 Task: Find connections with filter location Mercedes with filter topic #careertips with filter profile language Spanish with filter current company Hero MotoCorp with filter school Gargi College with filter industry Mental Health Care with filter service category Date Entry with filter keywords title Operations Assistant
Action: Mouse moved to (488, 97)
Screenshot: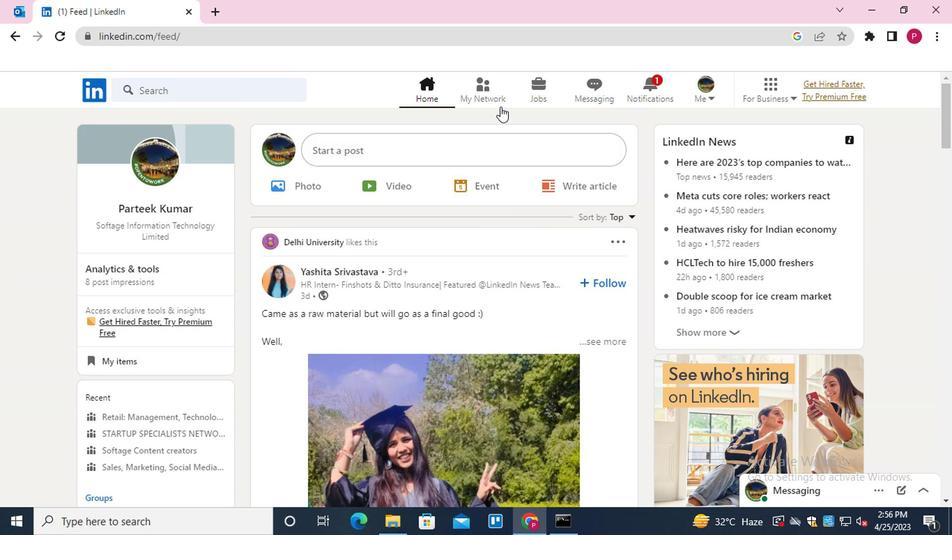 
Action: Mouse pressed left at (488, 97)
Screenshot: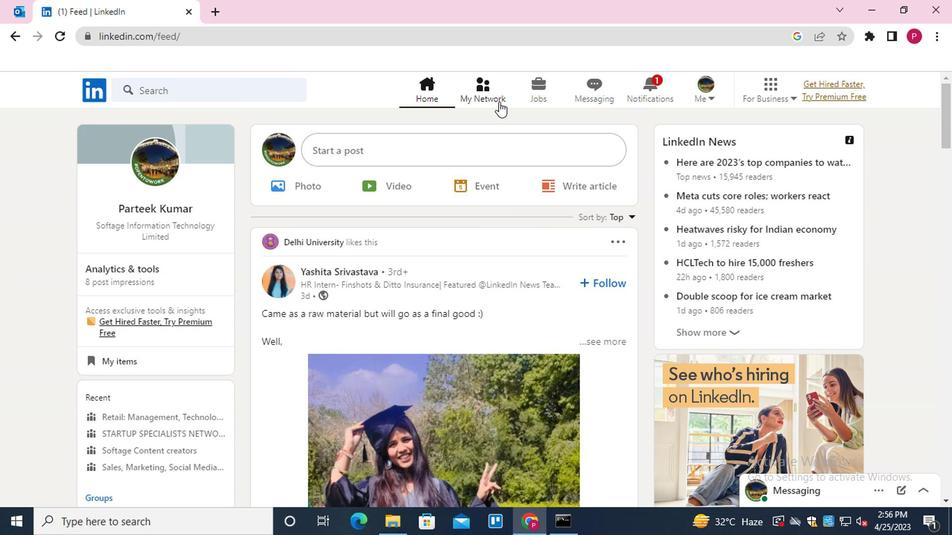 
Action: Mouse moved to (189, 167)
Screenshot: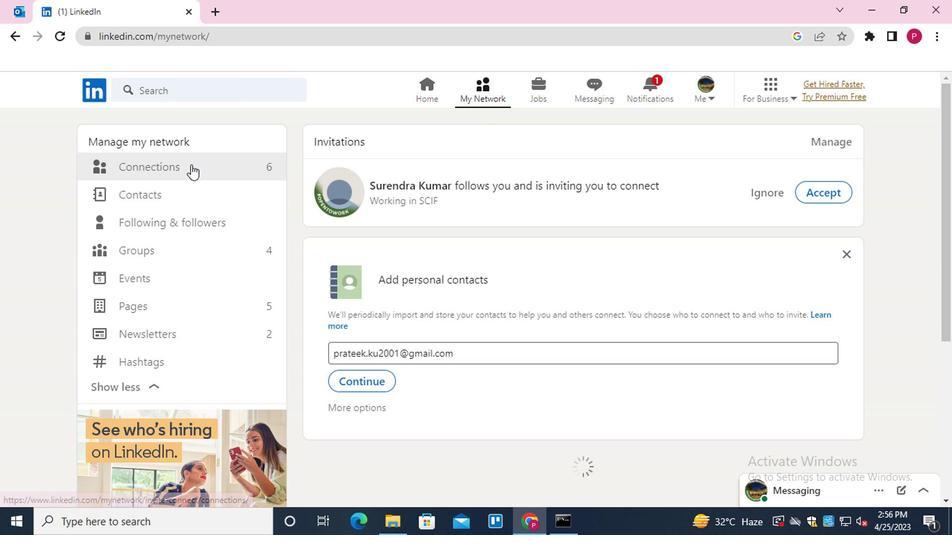 
Action: Mouse pressed left at (189, 167)
Screenshot: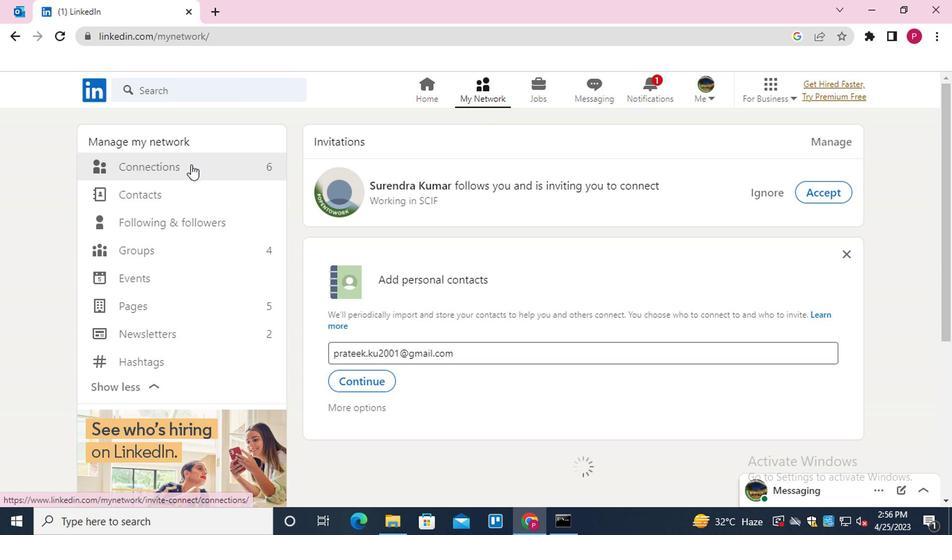 
Action: Mouse moved to (565, 171)
Screenshot: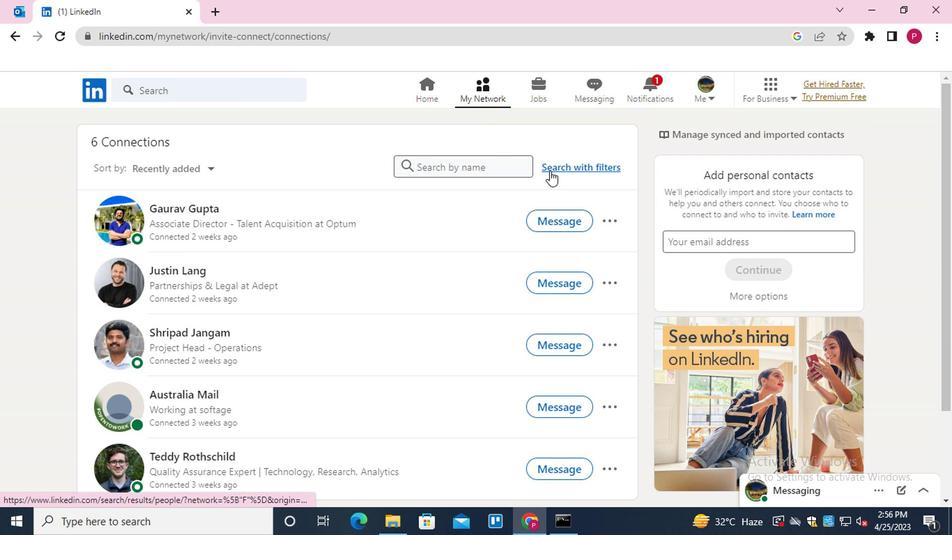 
Action: Mouse pressed left at (565, 171)
Screenshot: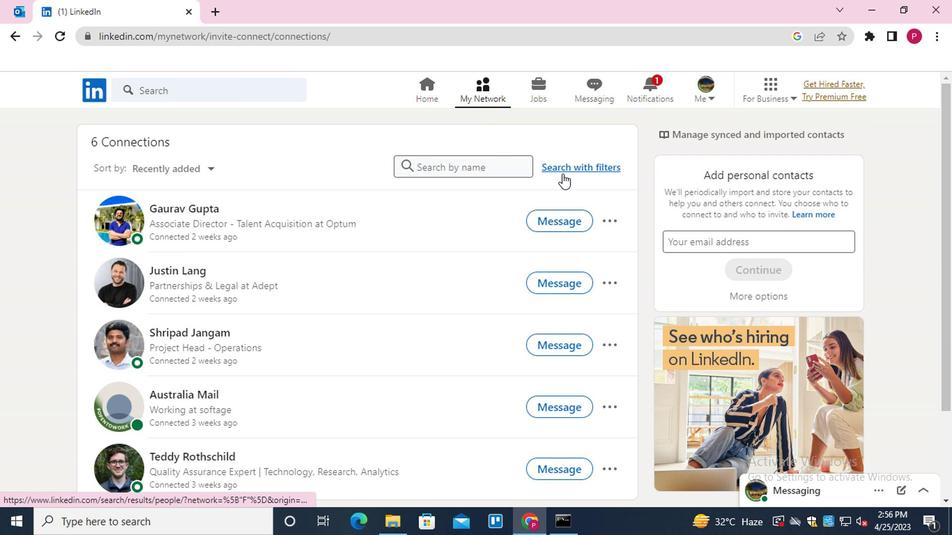 
Action: Mouse moved to (434, 135)
Screenshot: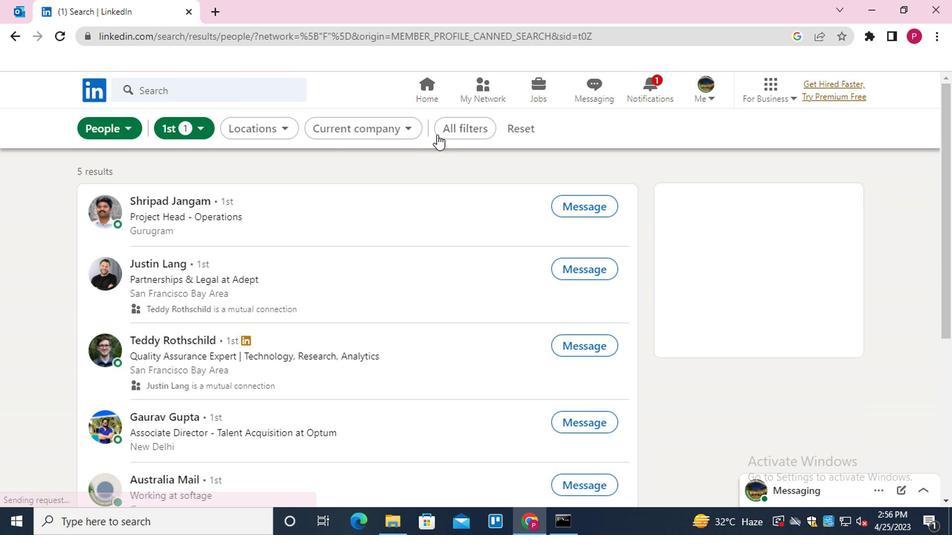 
Action: Mouse pressed left at (434, 135)
Screenshot: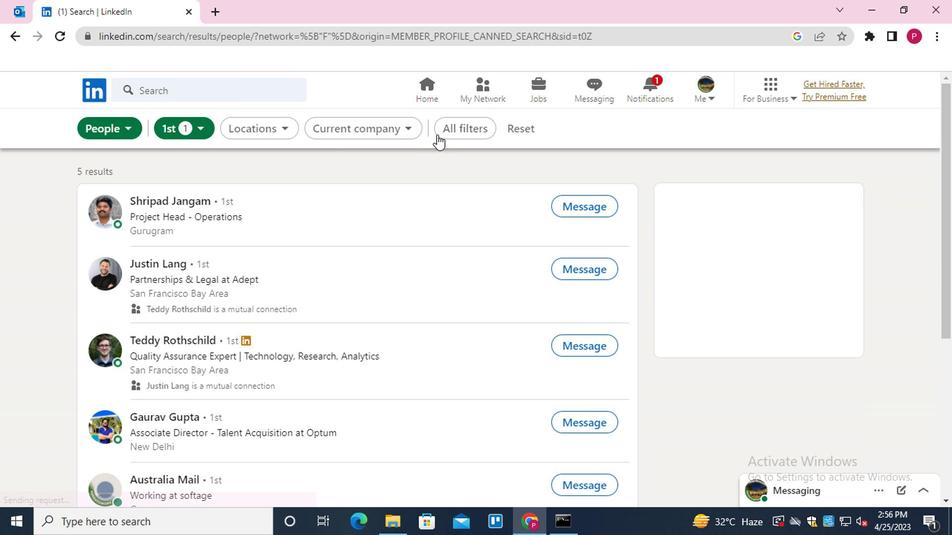 
Action: Mouse moved to (718, 278)
Screenshot: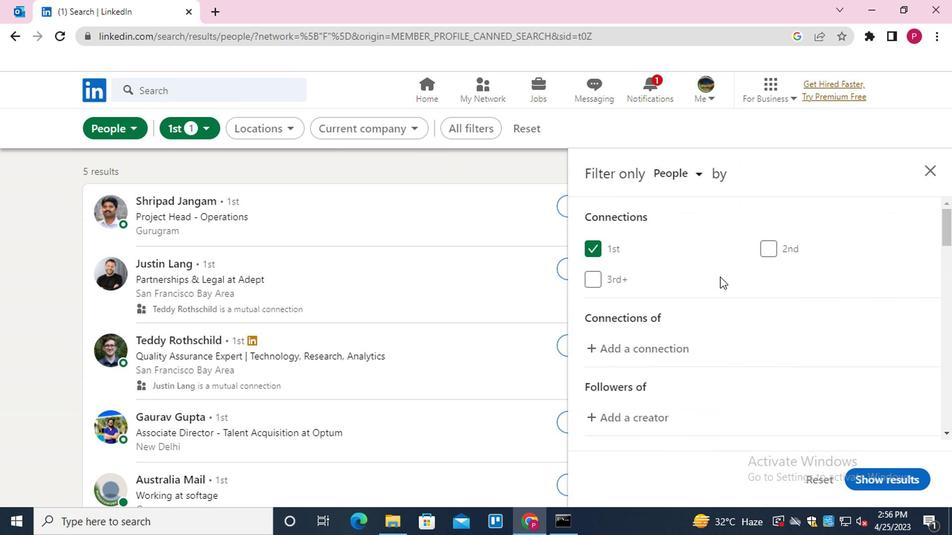 
Action: Mouse scrolled (718, 277) with delta (0, 0)
Screenshot: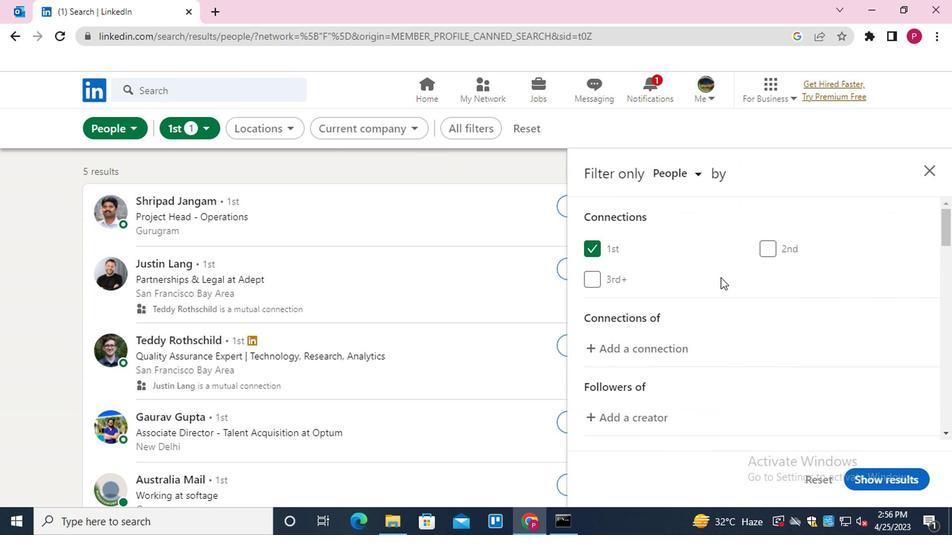 
Action: Mouse scrolled (718, 277) with delta (0, 0)
Screenshot: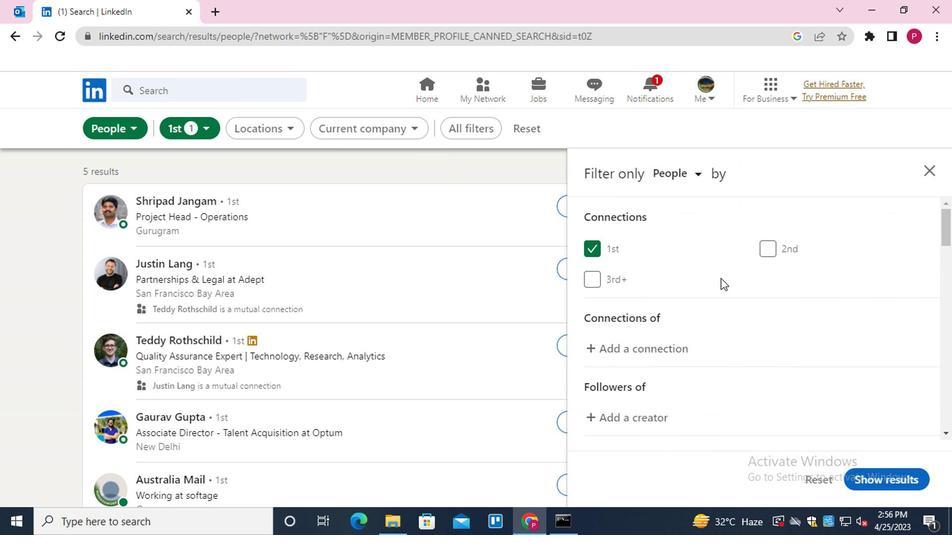 
Action: Mouse moved to (810, 405)
Screenshot: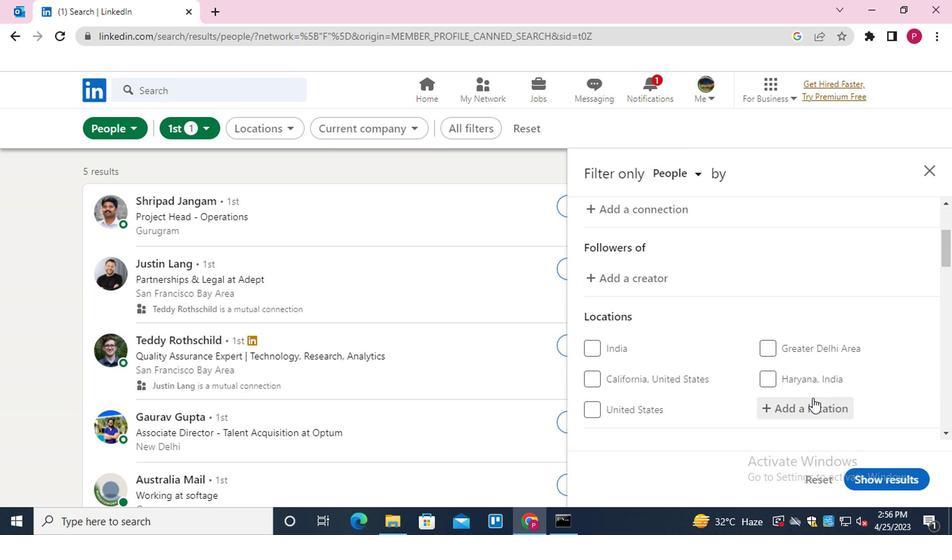 
Action: Mouse pressed left at (810, 405)
Screenshot: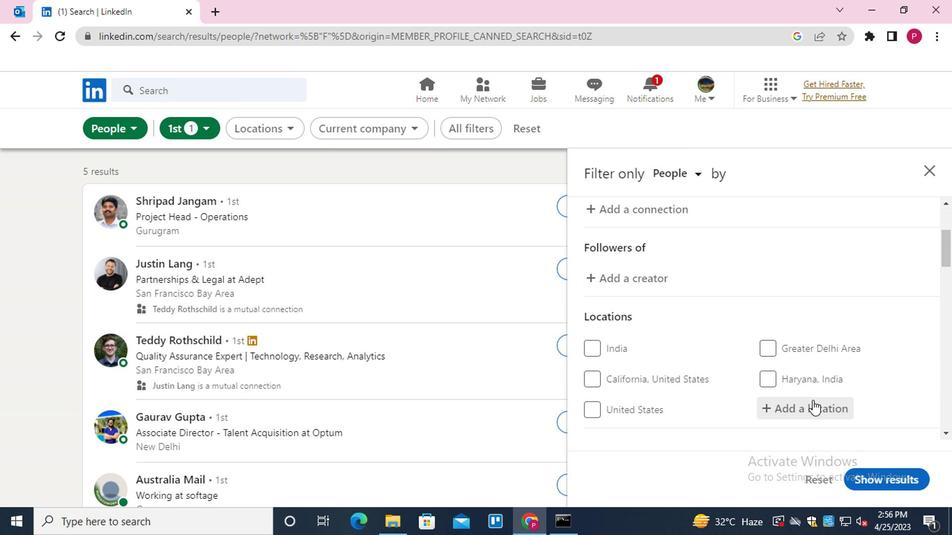 
Action: Key pressed <Key.shift>MERCEDES
Screenshot: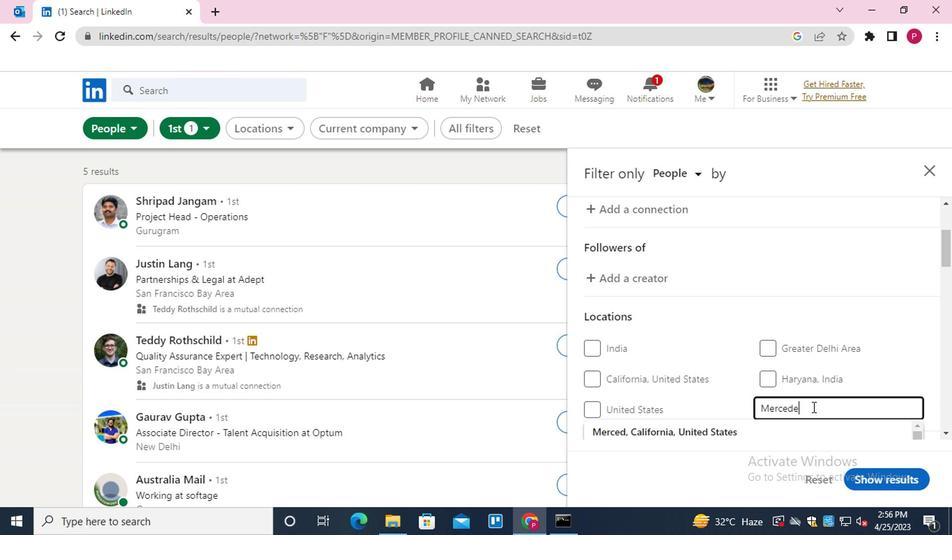 
Action: Mouse moved to (765, 435)
Screenshot: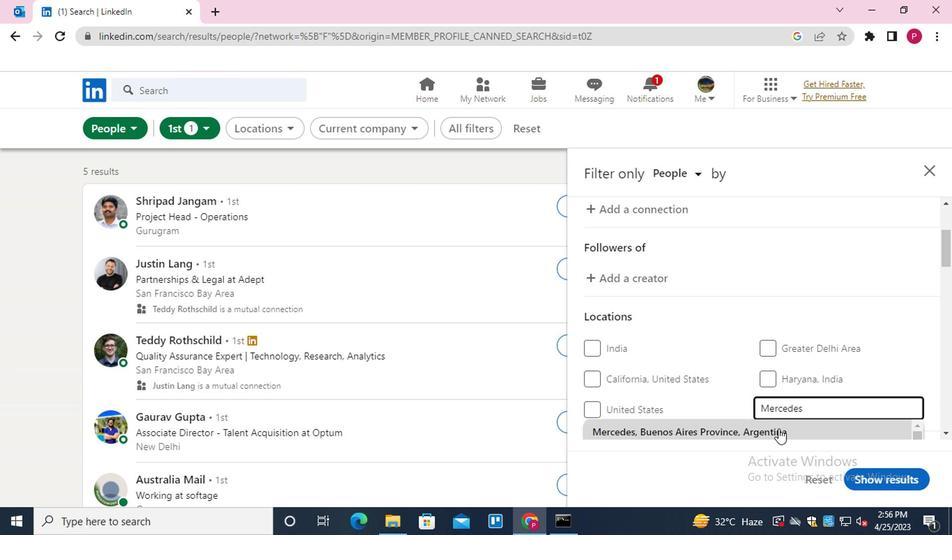 
Action: Mouse pressed left at (765, 435)
Screenshot: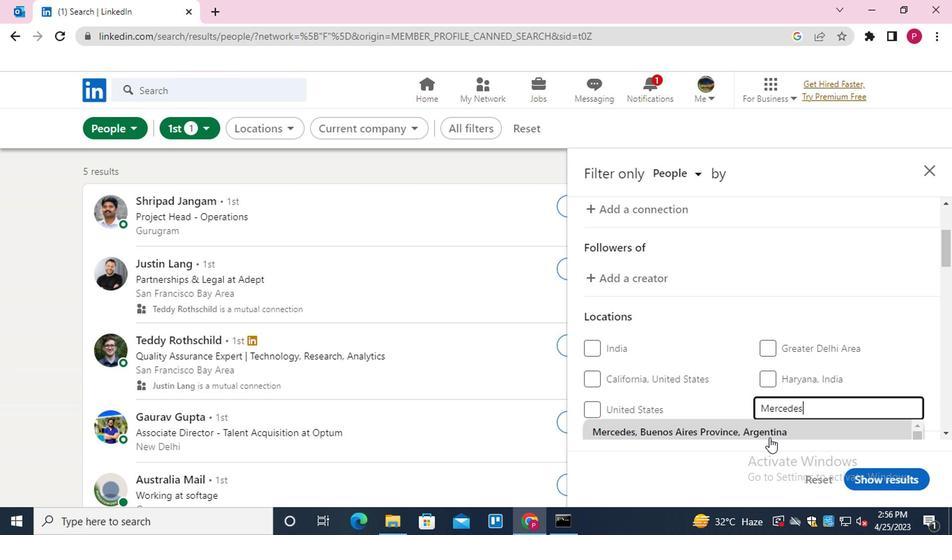 
Action: Mouse moved to (757, 292)
Screenshot: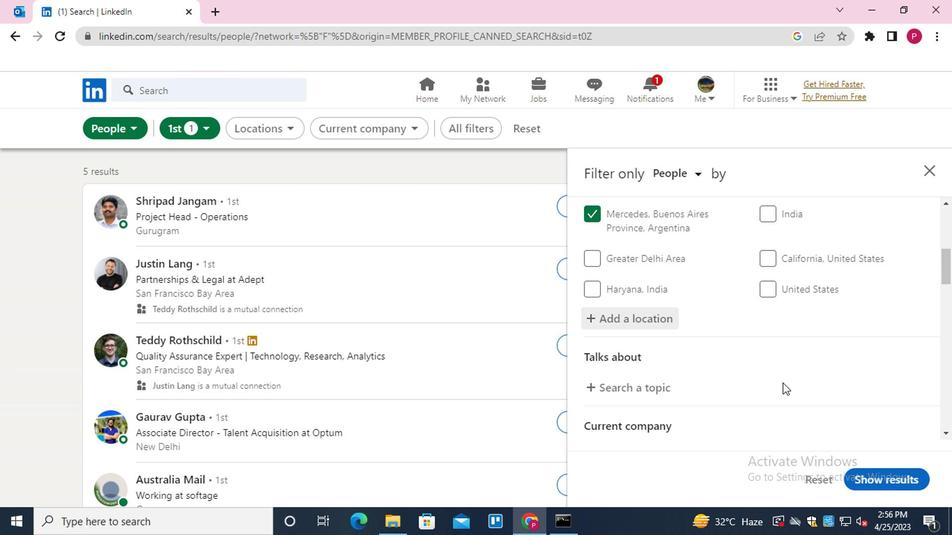 
Action: Mouse scrolled (757, 291) with delta (0, 0)
Screenshot: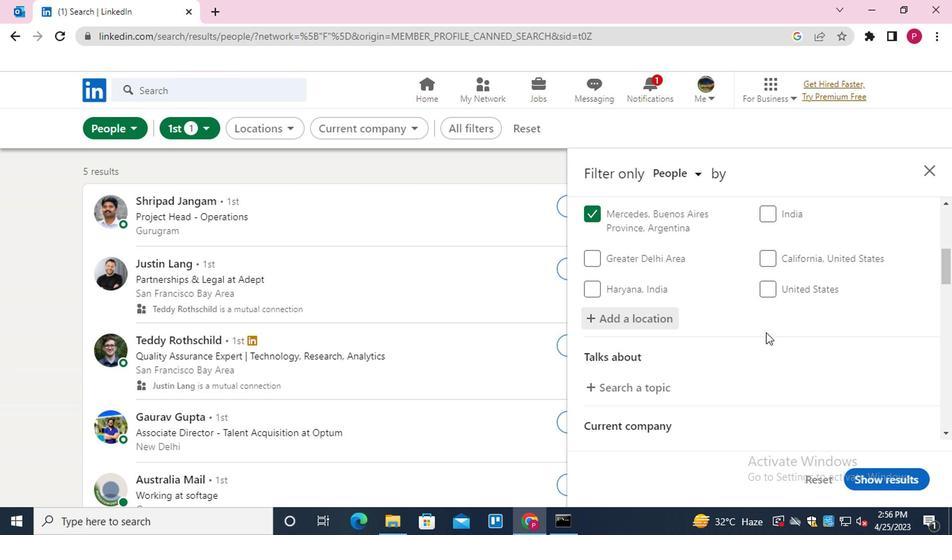 
Action: Mouse scrolled (757, 291) with delta (0, 0)
Screenshot: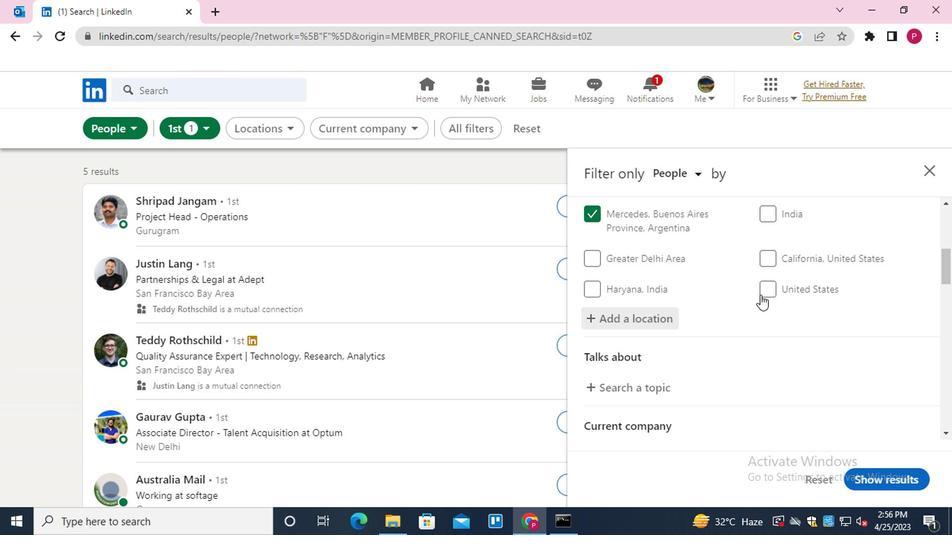 
Action: Mouse moved to (666, 244)
Screenshot: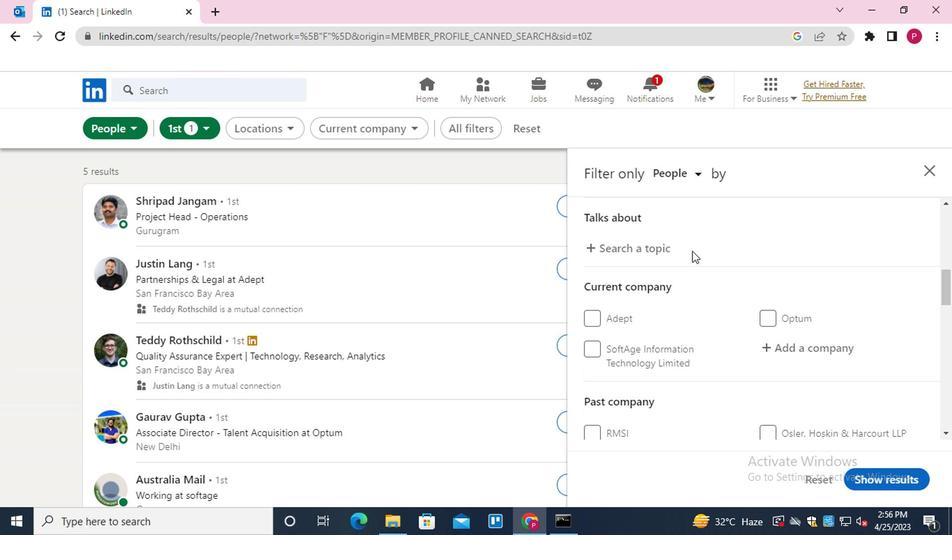 
Action: Mouse pressed left at (666, 244)
Screenshot: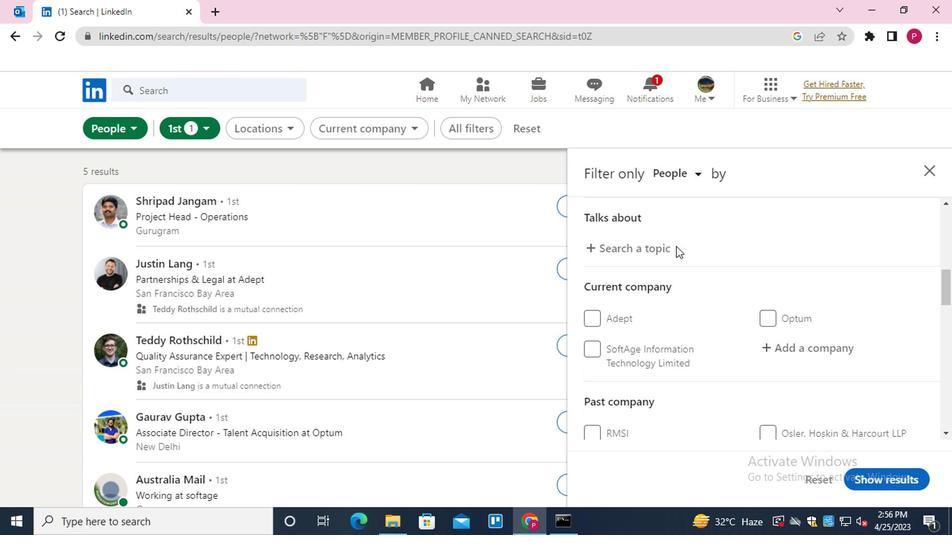 
Action: Key pressed <Key.shift><Key.shift><Key.shift><Key.shift>#CAREERTIPS
Screenshot: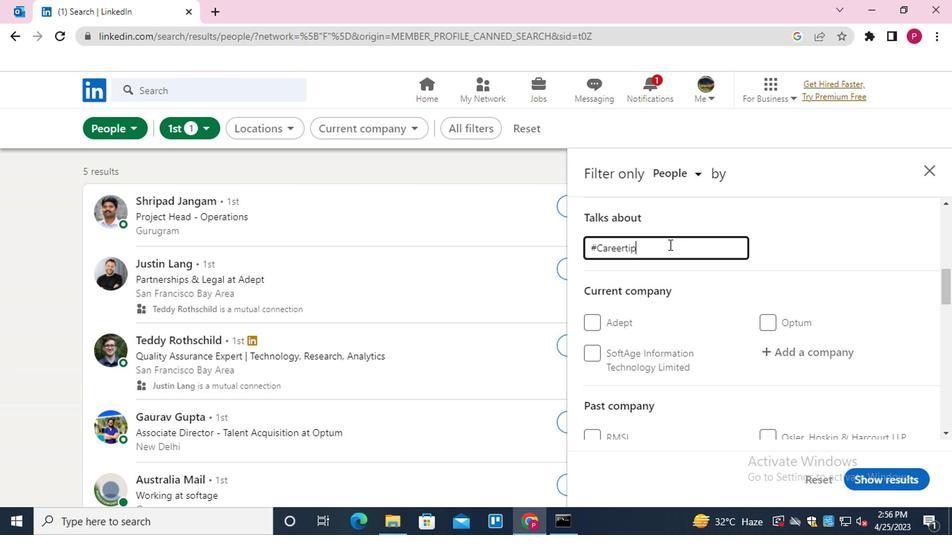 
Action: Mouse moved to (804, 348)
Screenshot: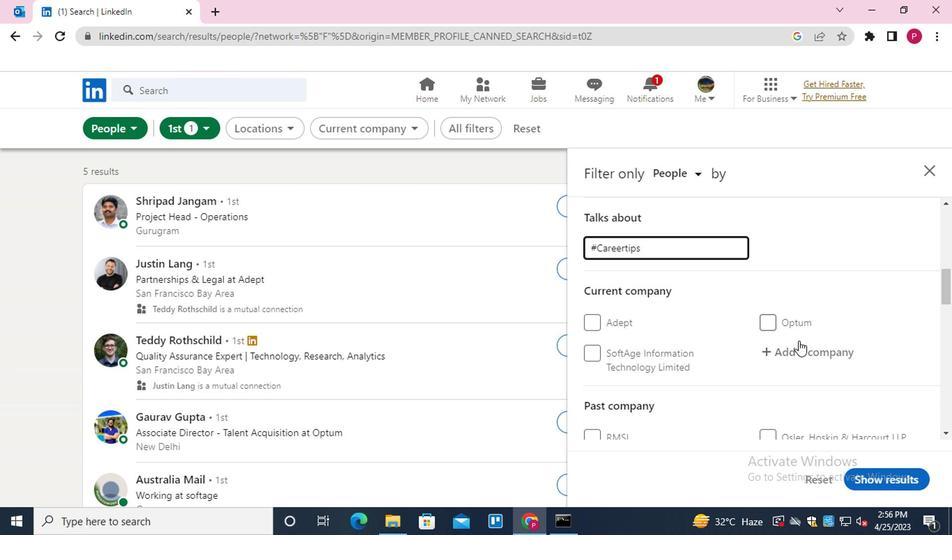 
Action: Mouse pressed left at (804, 348)
Screenshot: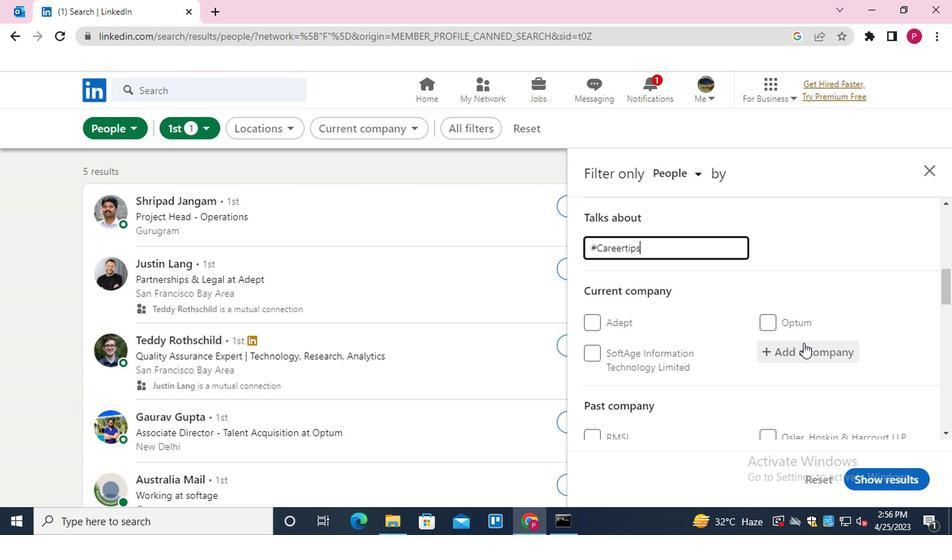 
Action: Key pressed <Key.shift><Key.shift><Key.shift><Key.shift><Key.shift><Key.shift>HERO
Screenshot: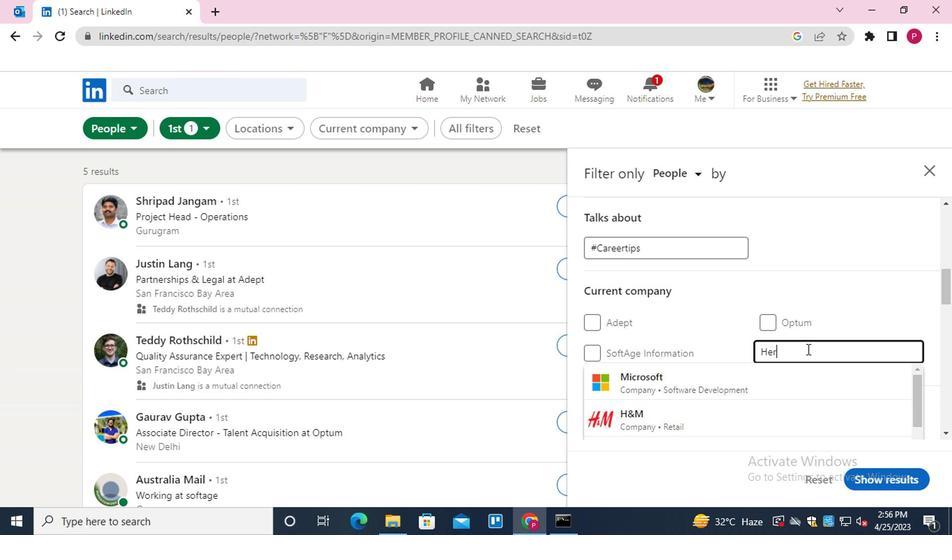 
Action: Mouse moved to (719, 381)
Screenshot: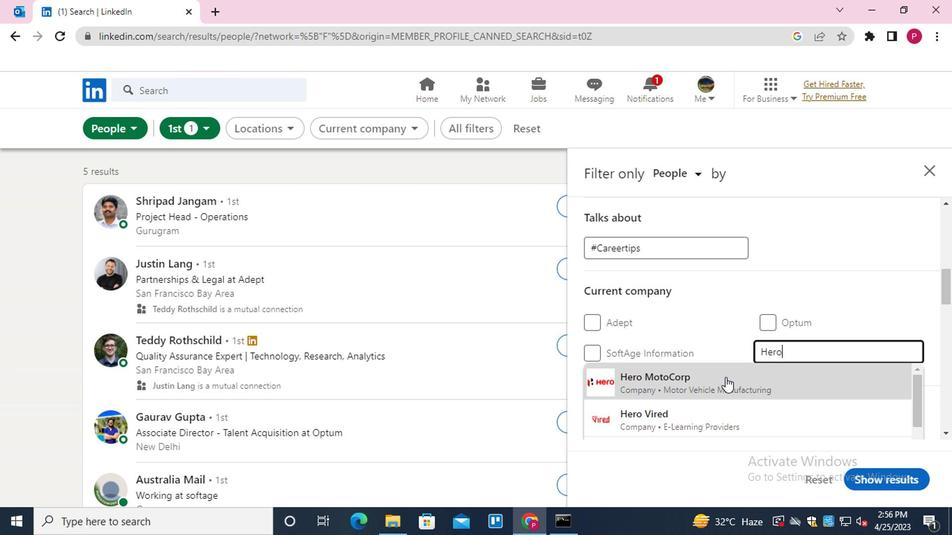 
Action: Mouse pressed left at (719, 381)
Screenshot: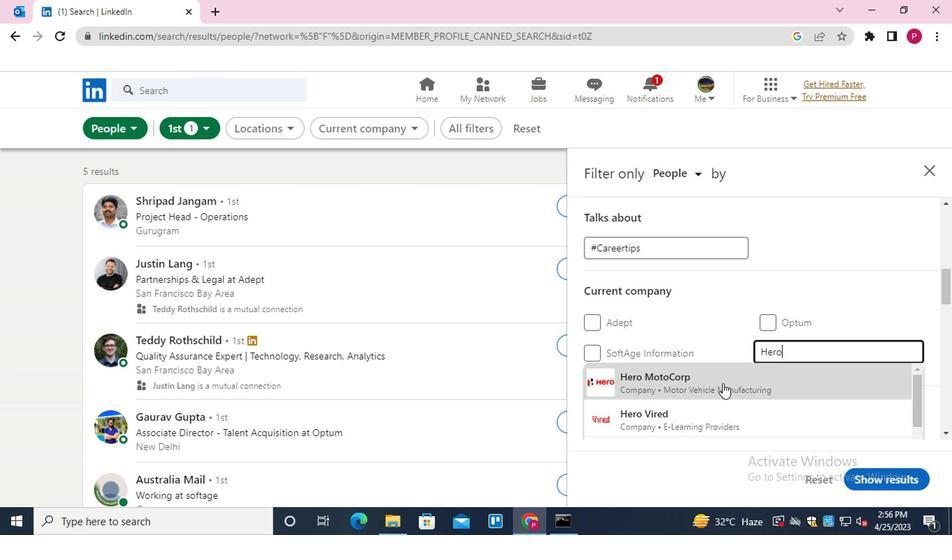 
Action: Mouse moved to (692, 328)
Screenshot: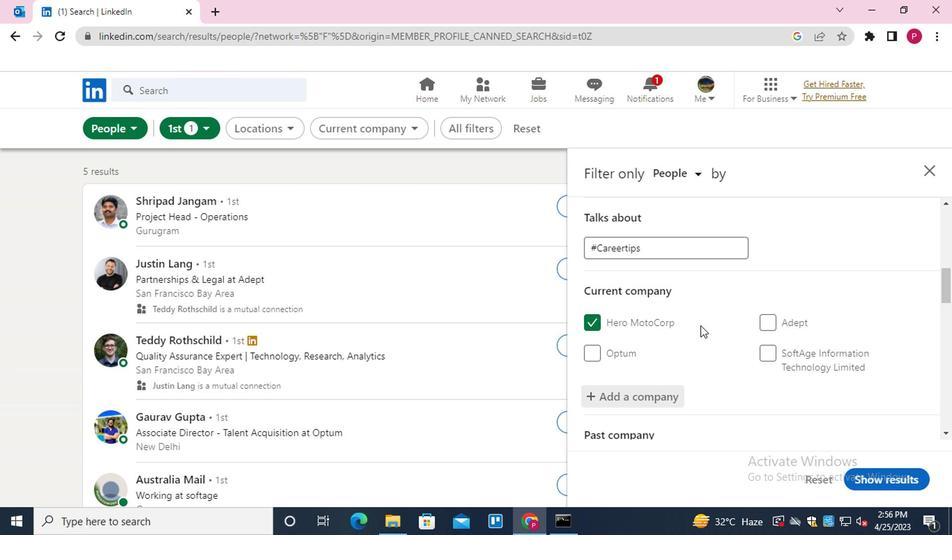 
Action: Mouse scrolled (692, 327) with delta (0, 0)
Screenshot: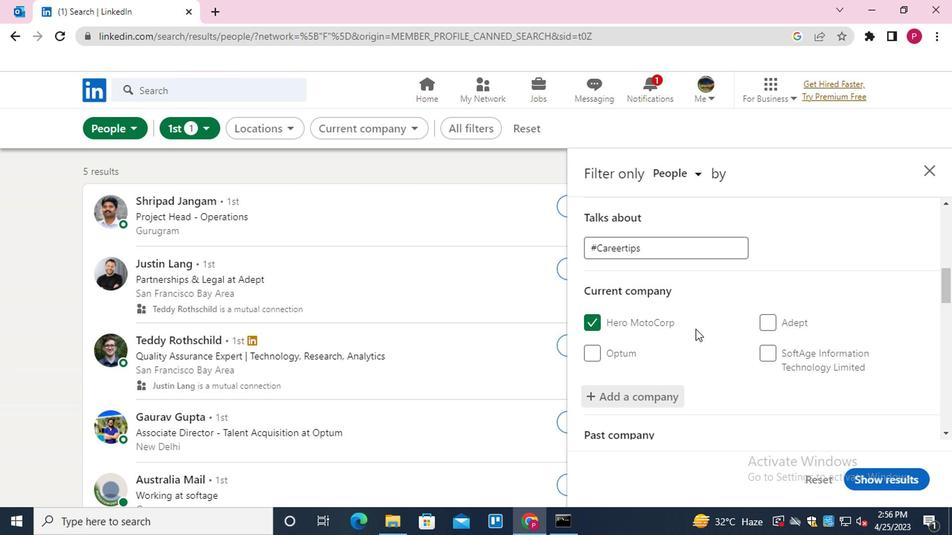 
Action: Mouse moved to (771, 395)
Screenshot: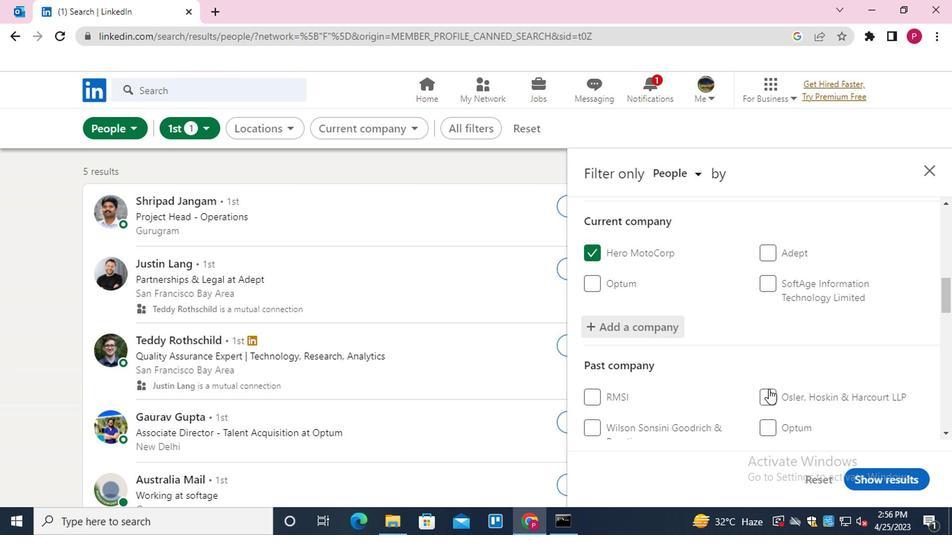 
Action: Mouse scrolled (771, 394) with delta (0, 0)
Screenshot: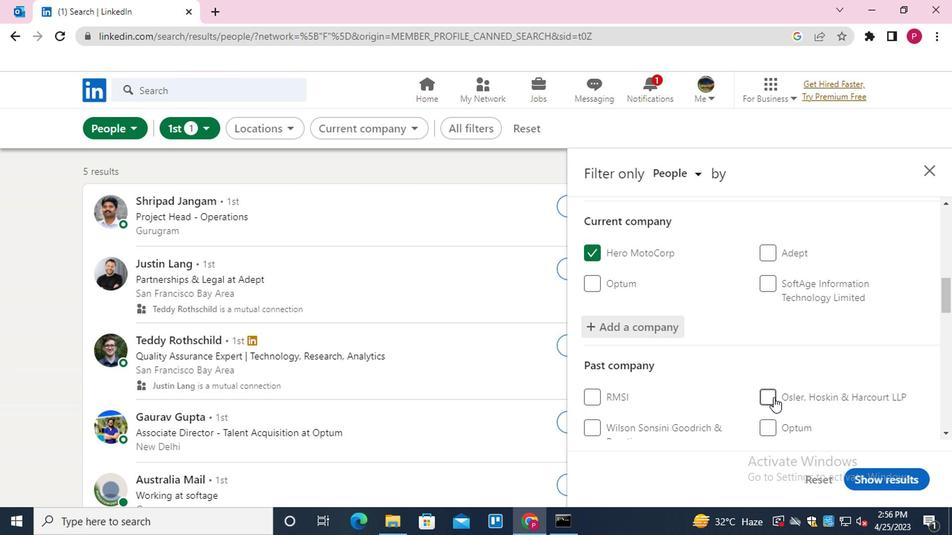 
Action: Mouse scrolled (771, 394) with delta (0, 0)
Screenshot: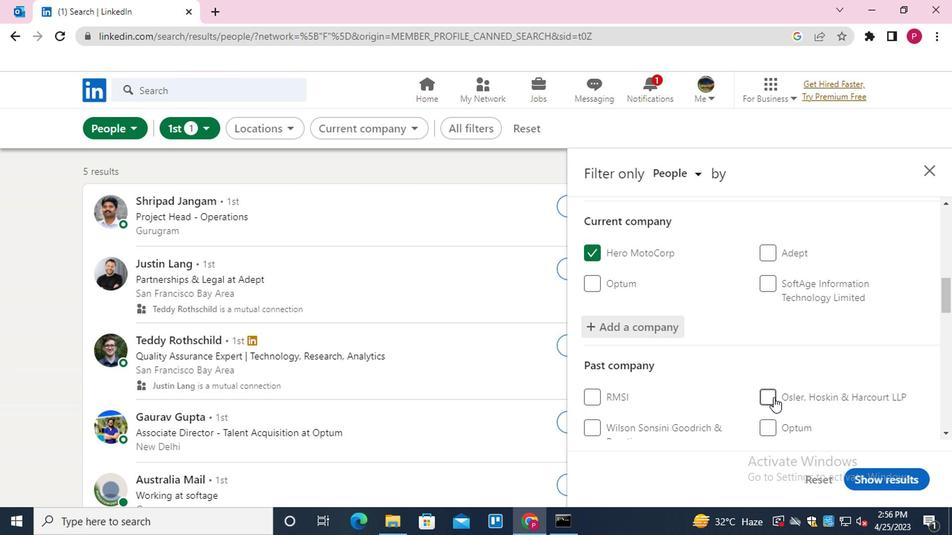 
Action: Mouse scrolled (771, 394) with delta (0, 0)
Screenshot: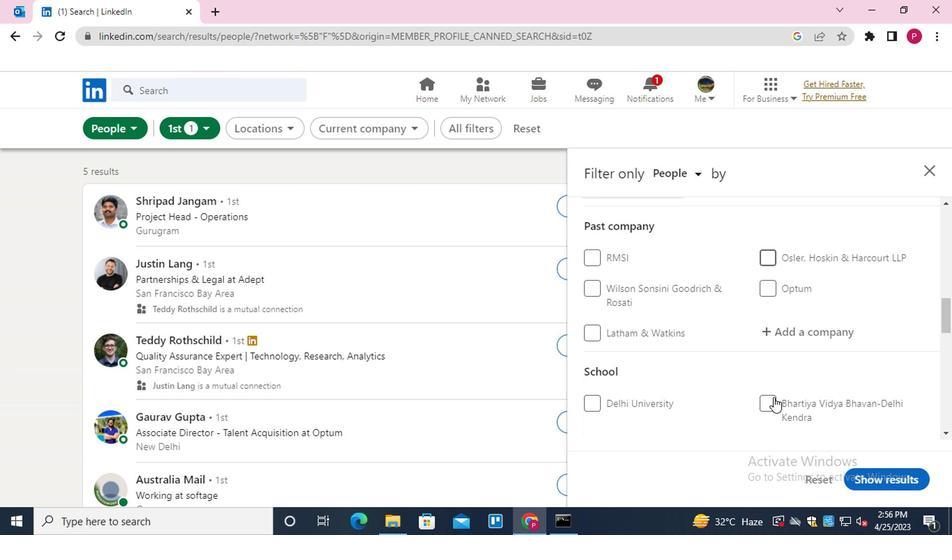 
Action: Mouse moved to (789, 376)
Screenshot: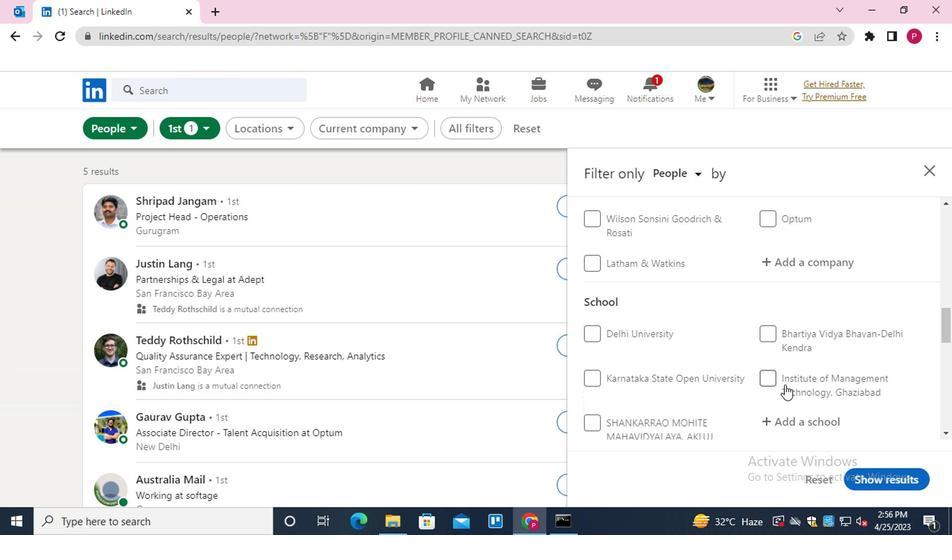 
Action: Mouse scrolled (789, 376) with delta (0, 0)
Screenshot: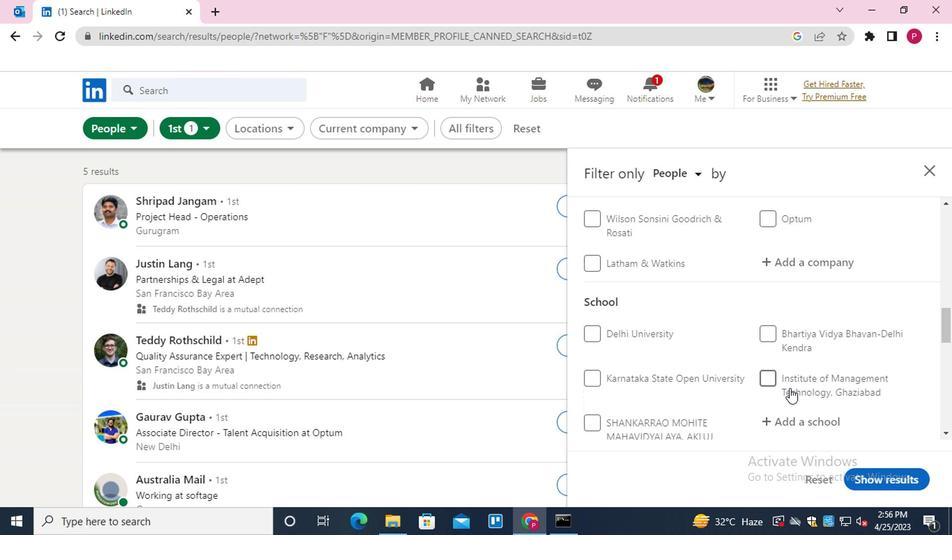 
Action: Mouse scrolled (789, 376) with delta (0, 0)
Screenshot: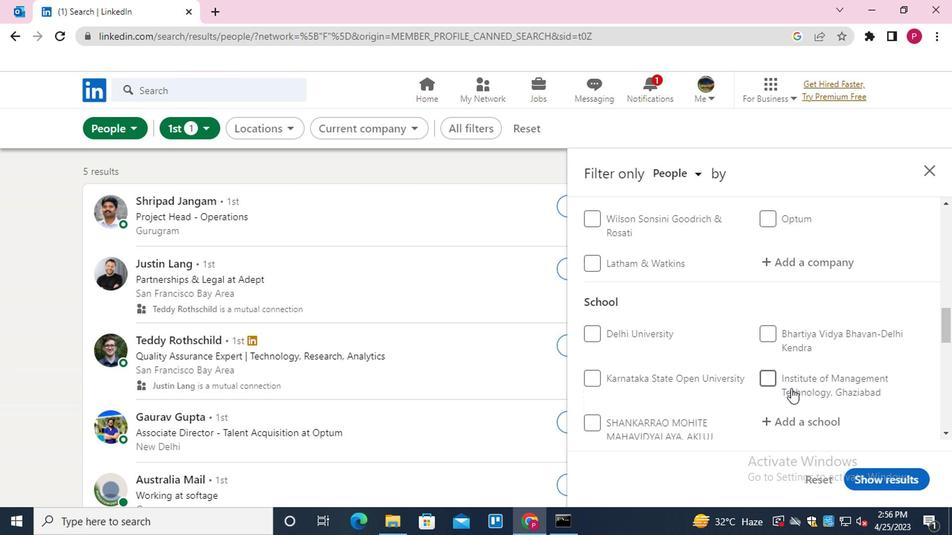 
Action: Mouse moved to (808, 278)
Screenshot: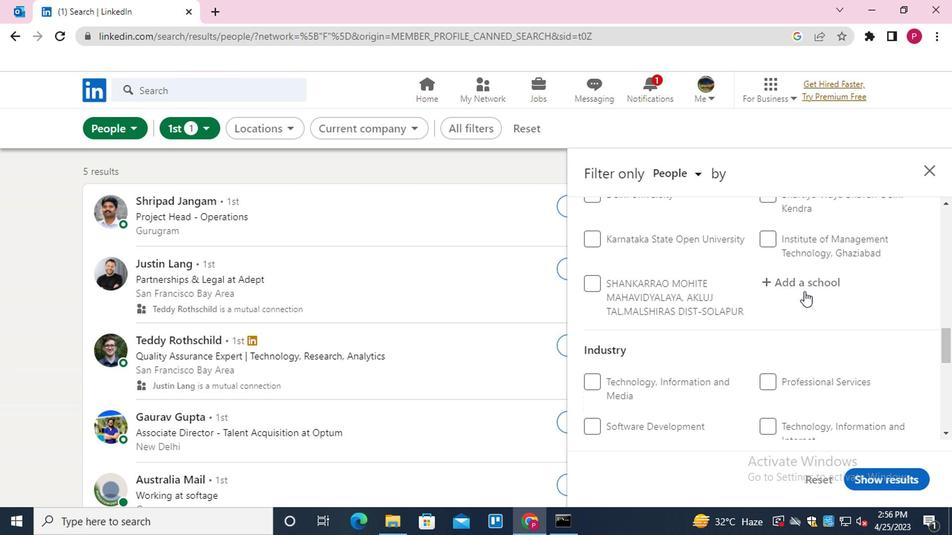 
Action: Mouse pressed left at (808, 278)
Screenshot: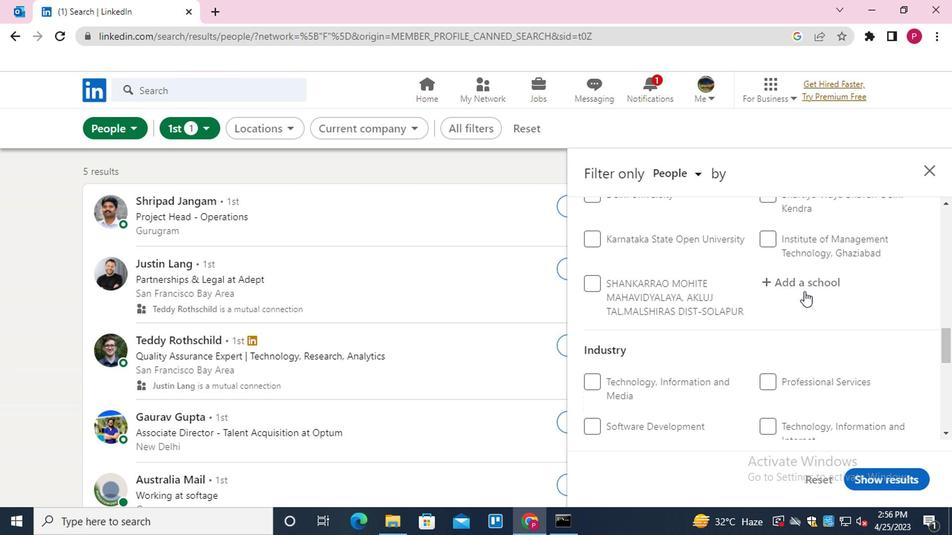
Action: Key pressed <Key.shift>GARGI<Key.space><Key.shift>COLLEGE
Screenshot: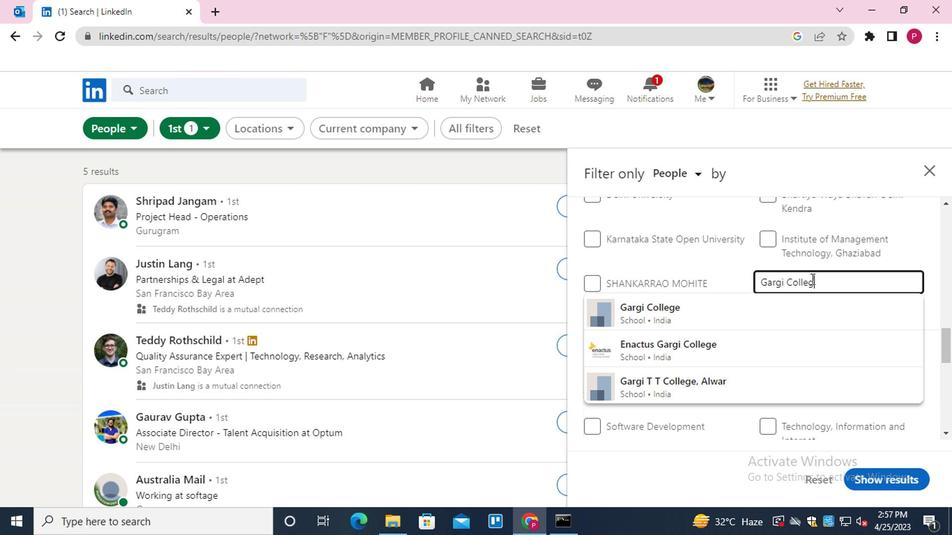 
Action: Mouse moved to (706, 312)
Screenshot: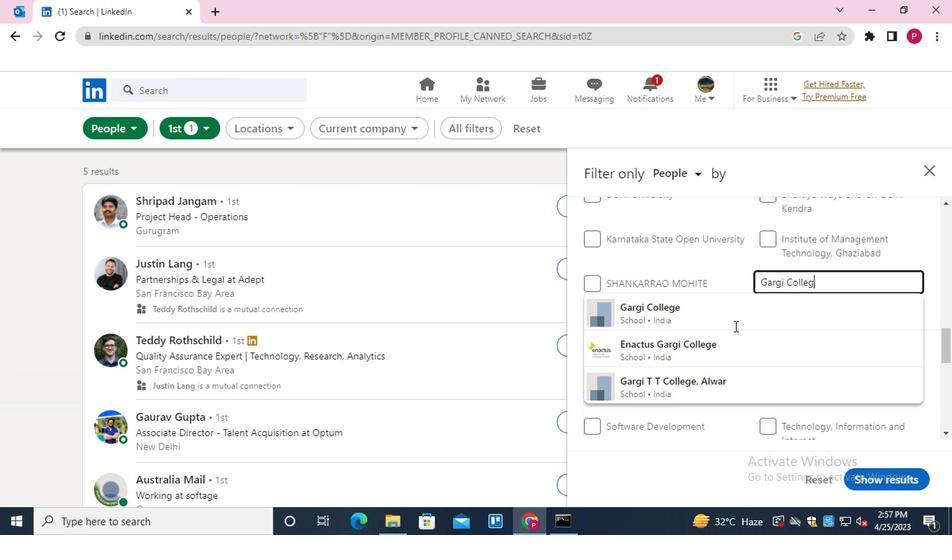 
Action: Mouse pressed left at (706, 312)
Screenshot: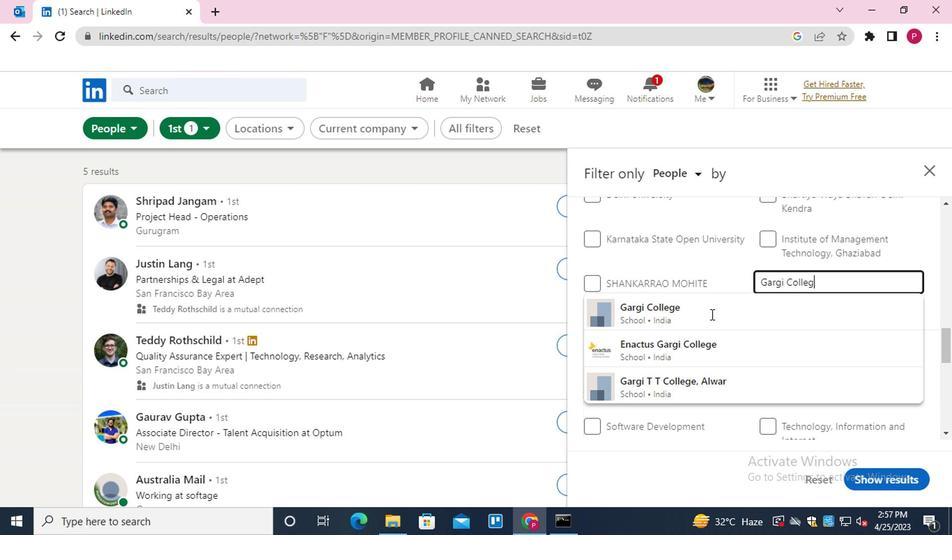 
Action: Mouse moved to (703, 313)
Screenshot: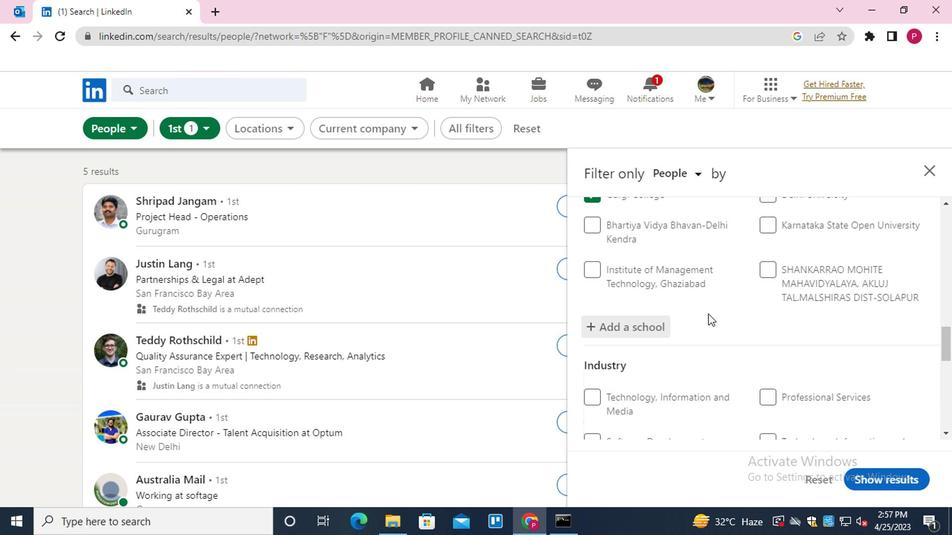 
Action: Mouse scrolled (703, 312) with delta (0, 0)
Screenshot: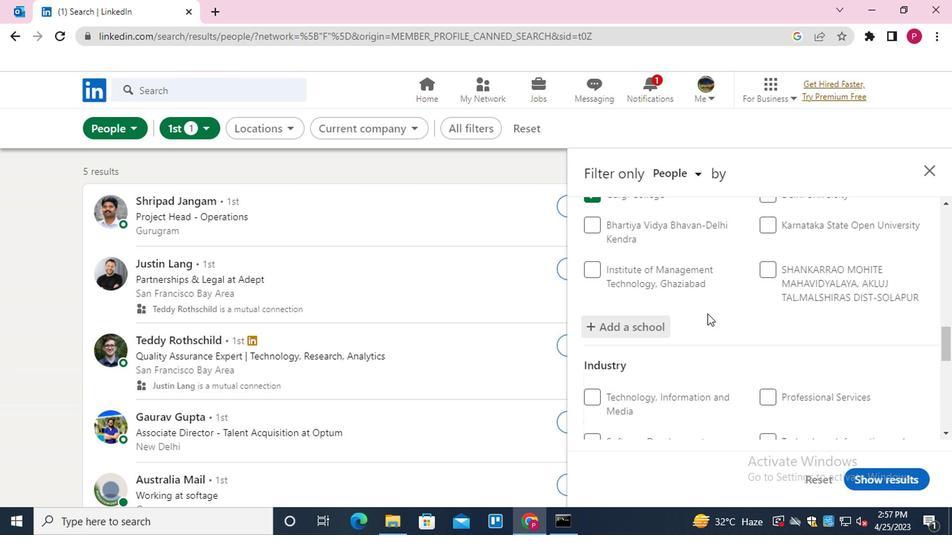
Action: Mouse scrolled (703, 312) with delta (0, 0)
Screenshot: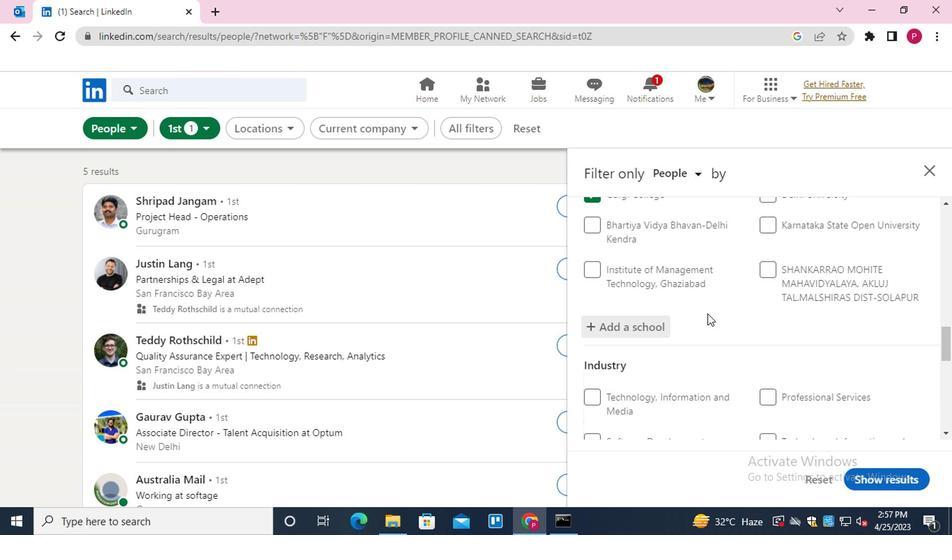 
Action: Mouse scrolled (703, 312) with delta (0, 0)
Screenshot: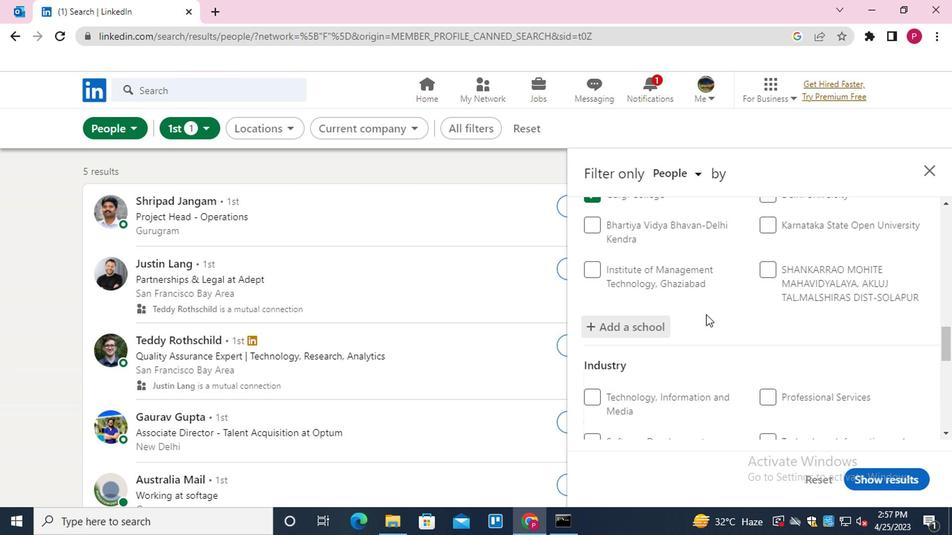 
Action: Mouse moved to (816, 268)
Screenshot: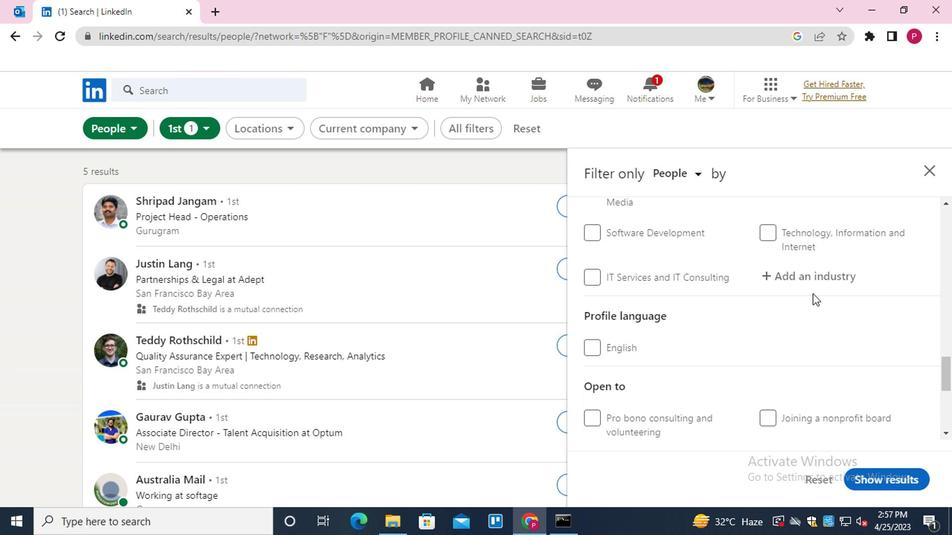 
Action: Mouse pressed left at (816, 268)
Screenshot: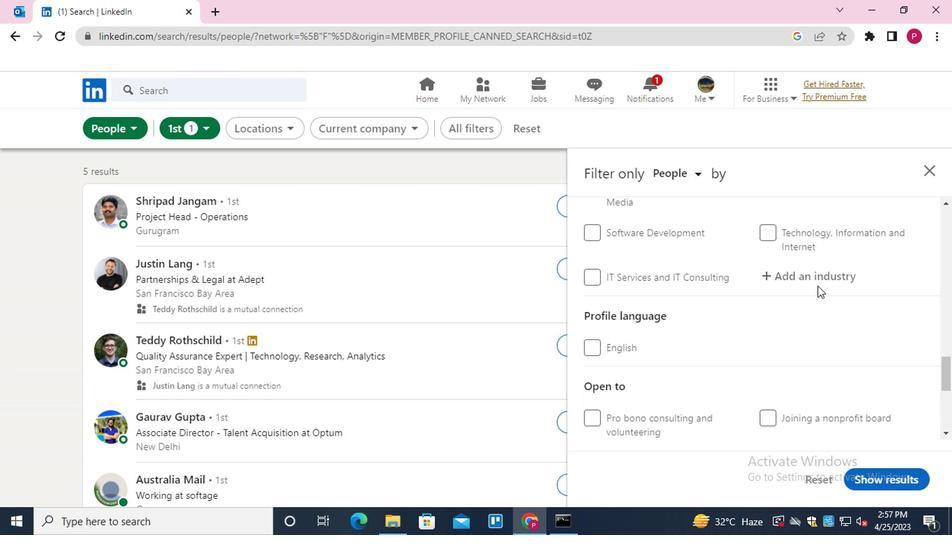 
Action: Key pressed <Key.shift>MENTAL
Screenshot: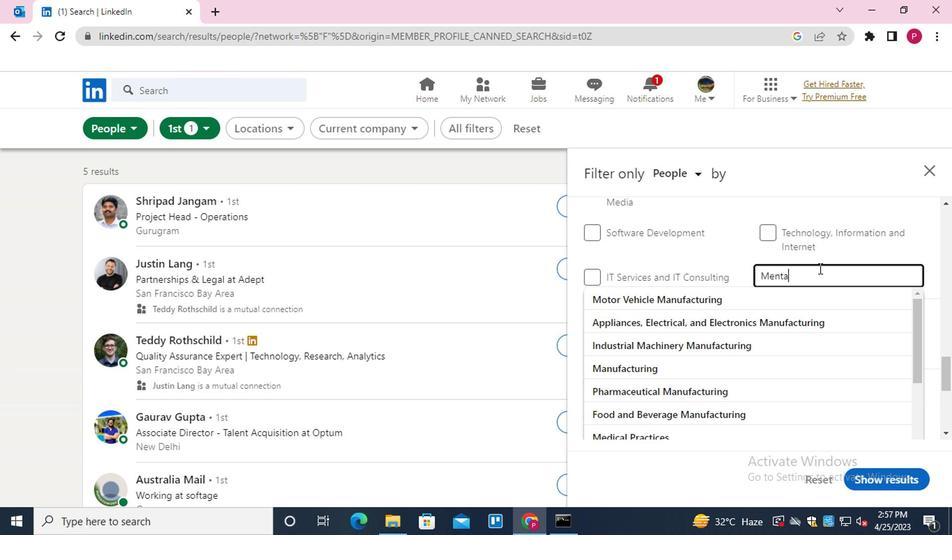 
Action: Mouse moved to (784, 300)
Screenshot: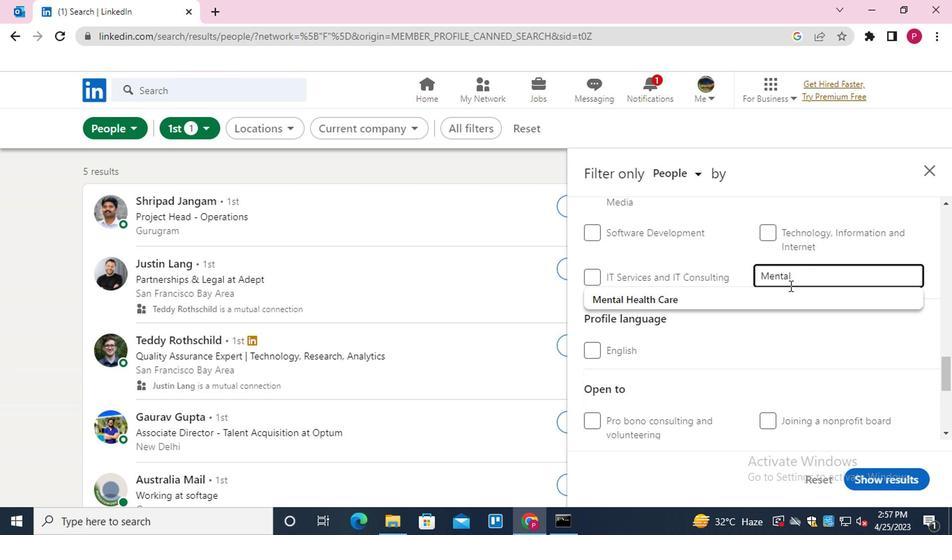 
Action: Mouse pressed left at (784, 300)
Screenshot: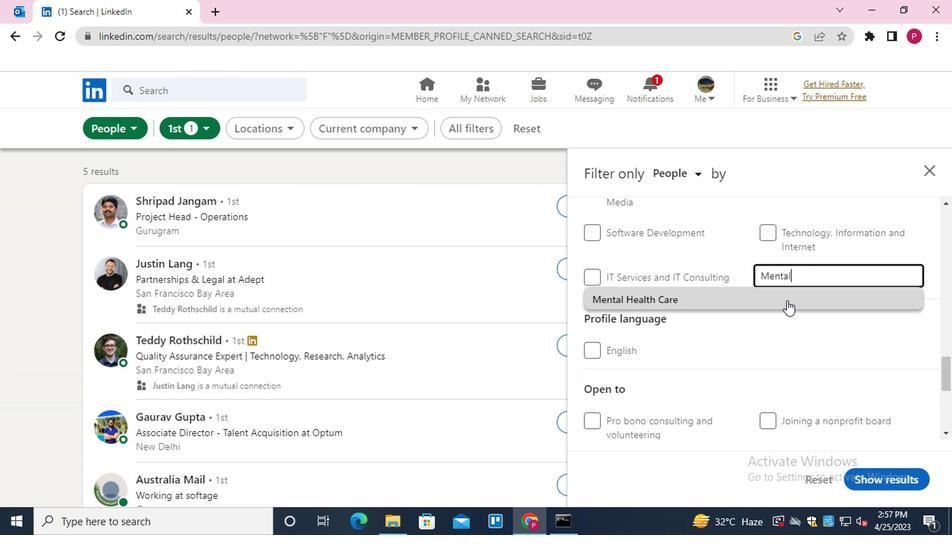 
Action: Mouse moved to (714, 349)
Screenshot: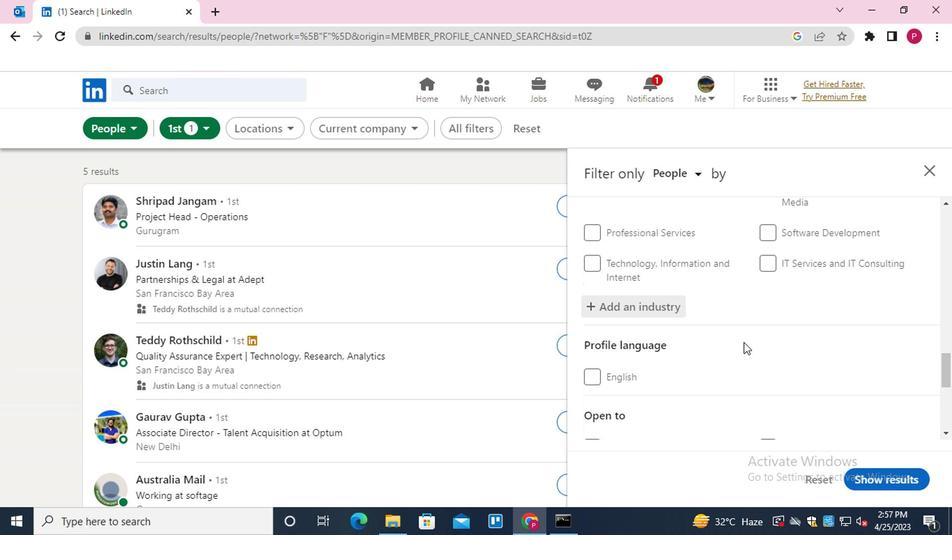 
Action: Mouse scrolled (714, 348) with delta (0, 0)
Screenshot: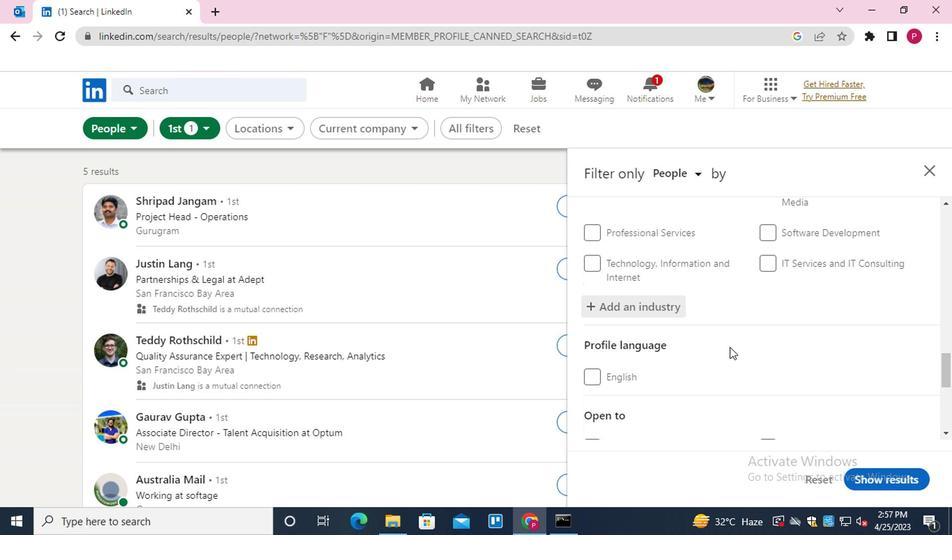 
Action: Mouse moved to (711, 350)
Screenshot: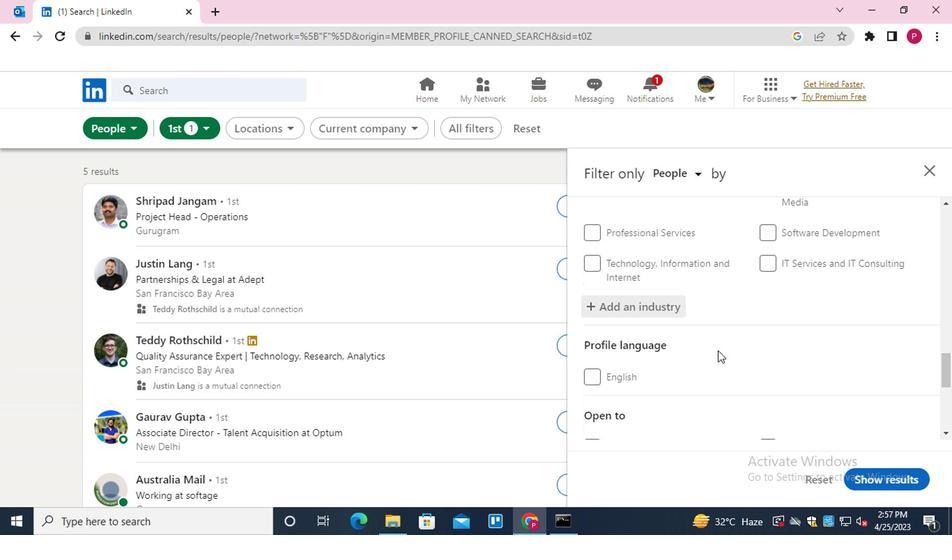 
Action: Mouse scrolled (711, 350) with delta (0, 0)
Screenshot: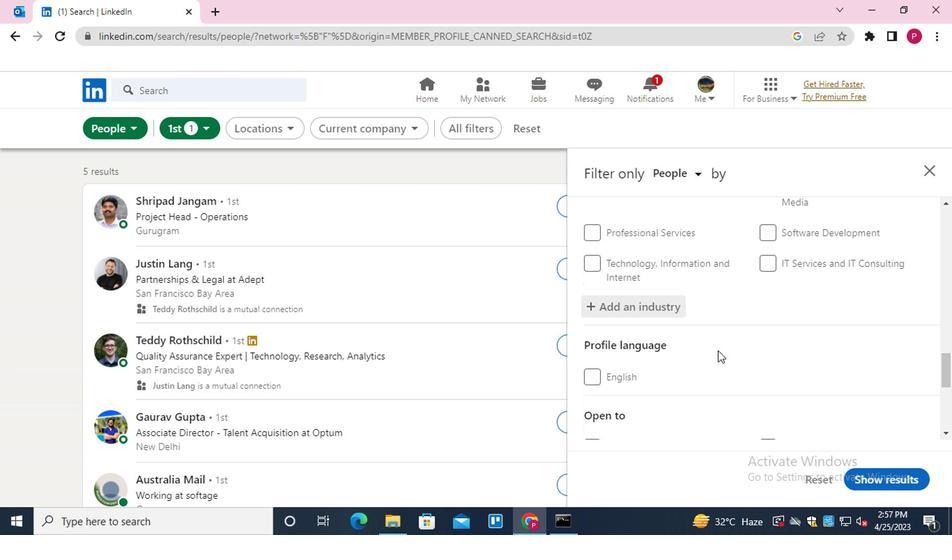 
Action: Mouse moved to (654, 350)
Screenshot: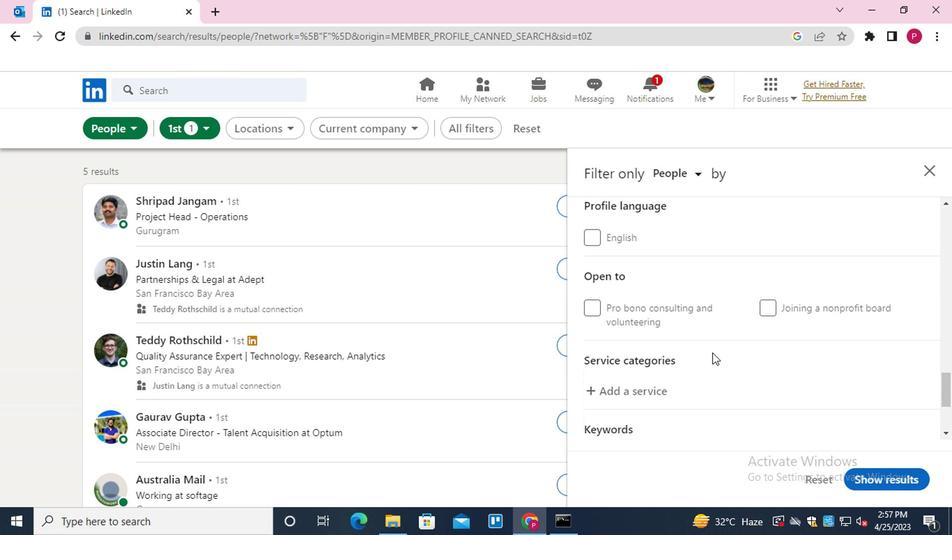 
Action: Mouse scrolled (654, 349) with delta (0, 0)
Screenshot: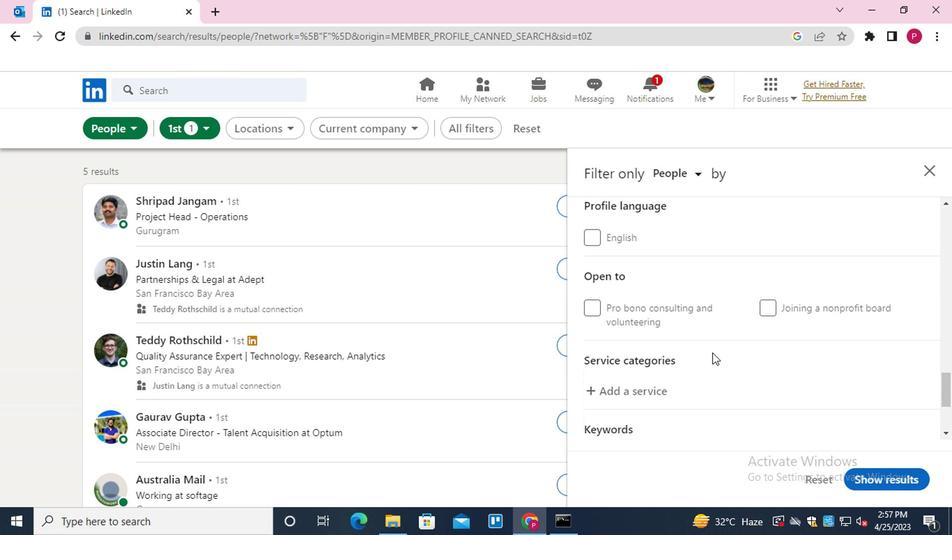 
Action: Mouse moved to (648, 348)
Screenshot: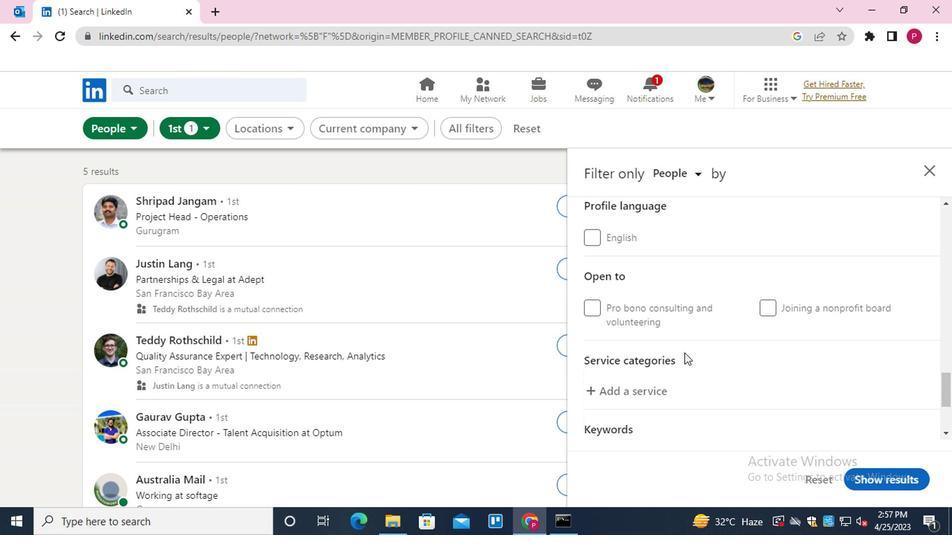 
Action: Mouse scrolled (648, 348) with delta (0, 0)
Screenshot: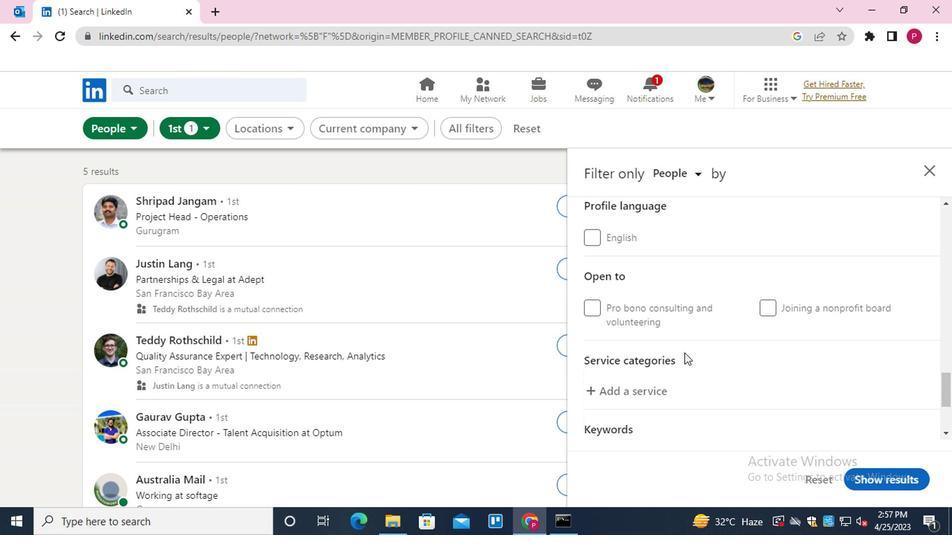 
Action: Mouse moved to (620, 259)
Screenshot: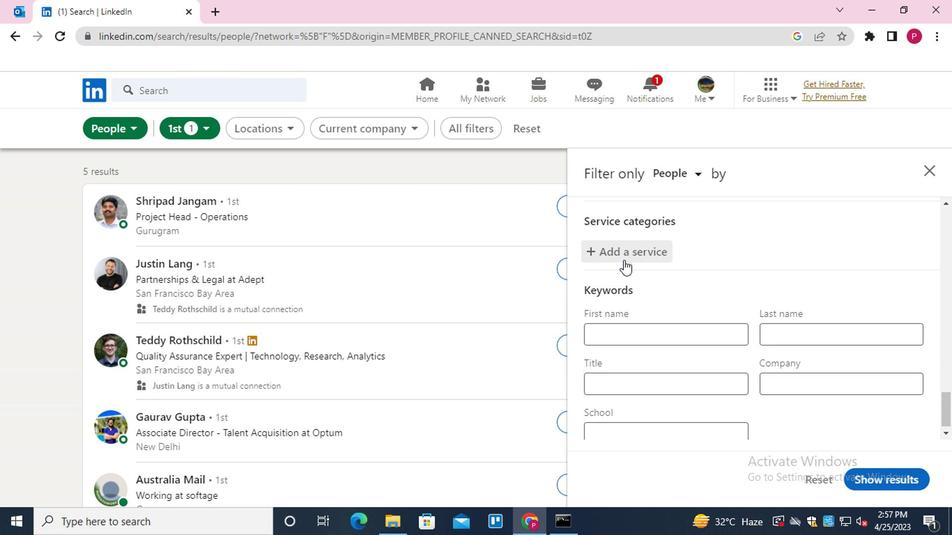 
Action: Mouse pressed left at (620, 259)
Screenshot: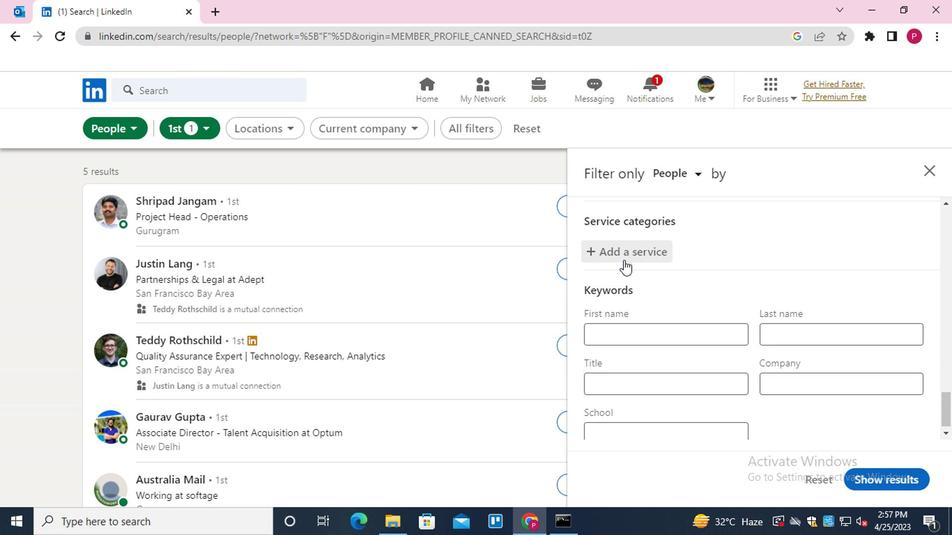 
Action: Key pressed <Key.shift><Key.shift><Key.shift><Key.shift><Key.shift><Key.shift><Key.shift><Key.shift><Key.shift><Key.shift><Key.shift><Key.shift>DAT
Screenshot: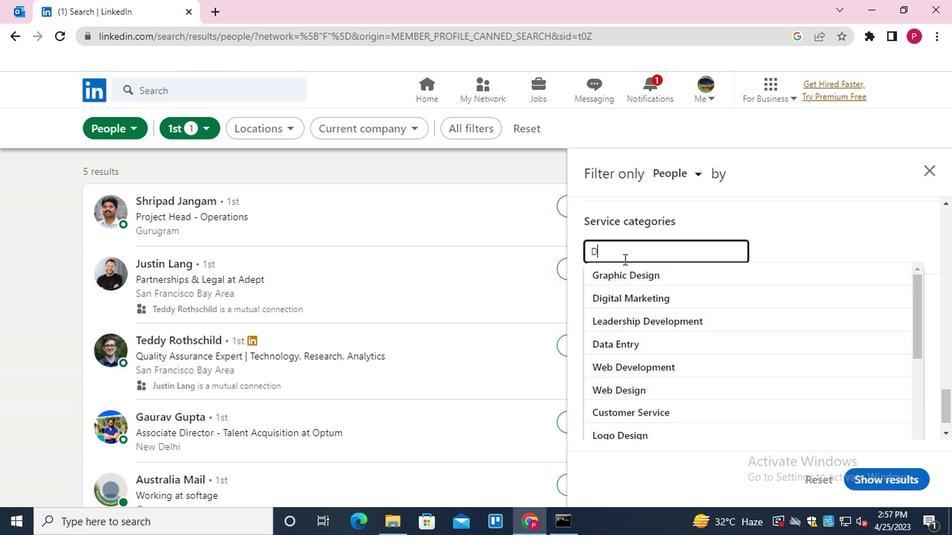 
Action: Mouse moved to (628, 274)
Screenshot: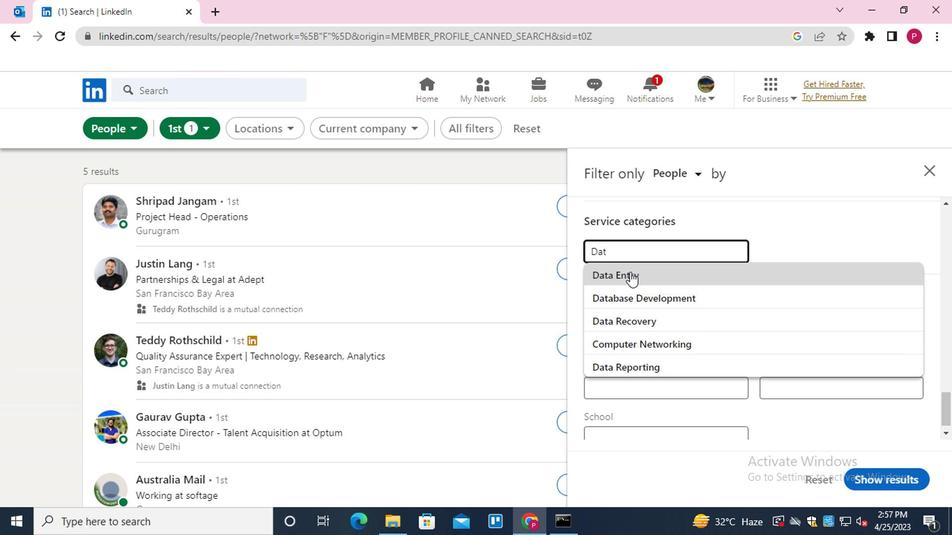 
Action: Mouse pressed left at (628, 274)
Screenshot: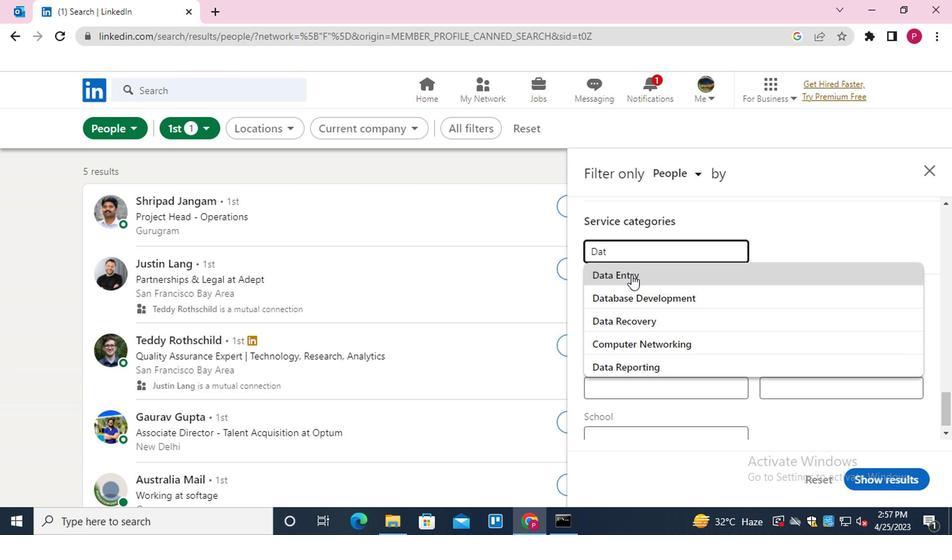
Action: Mouse moved to (618, 292)
Screenshot: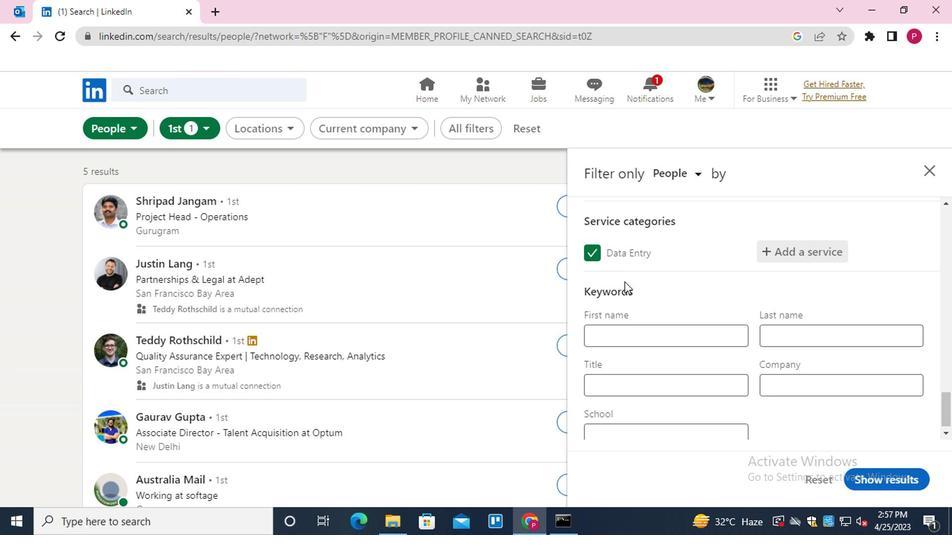 
Action: Mouse scrolled (618, 291) with delta (0, 0)
Screenshot: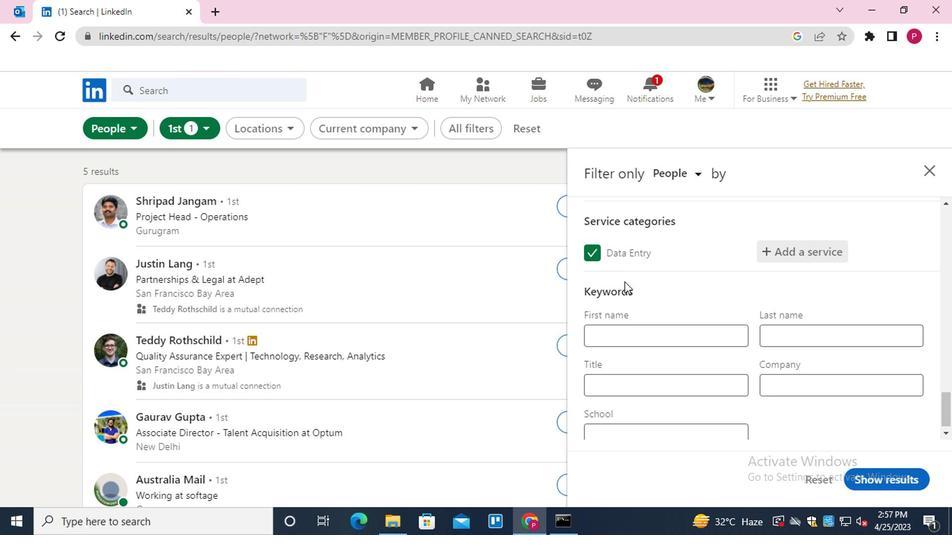 
Action: Mouse moved to (618, 293)
Screenshot: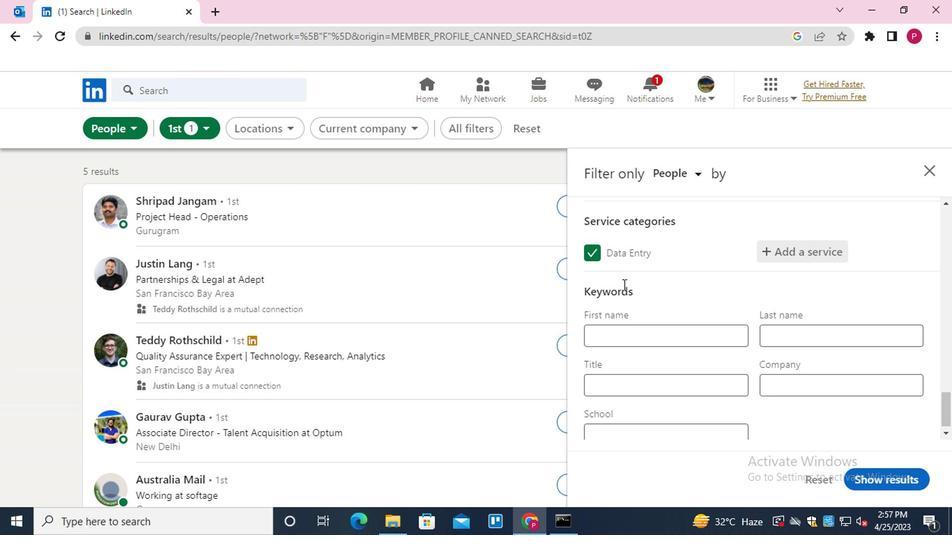 
Action: Mouse scrolled (618, 293) with delta (0, 0)
Screenshot: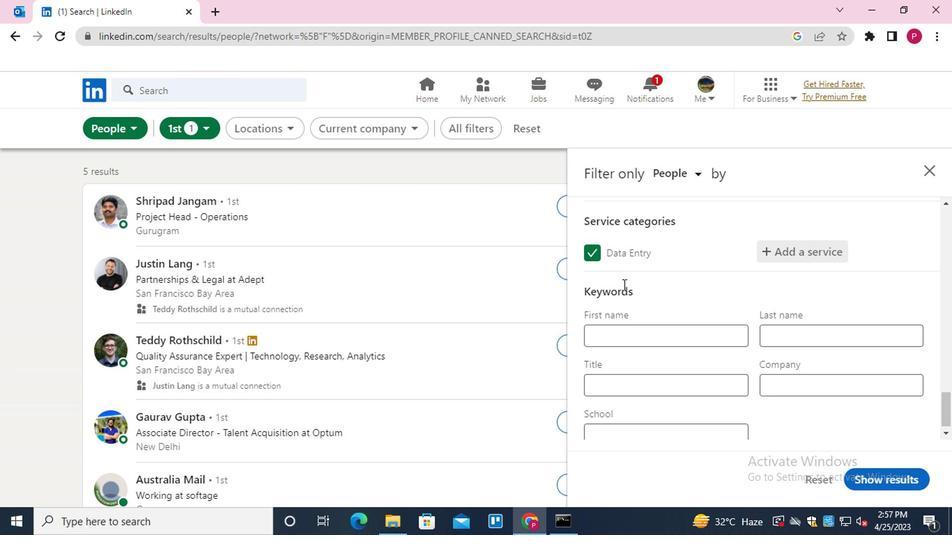 
Action: Mouse moved to (619, 297)
Screenshot: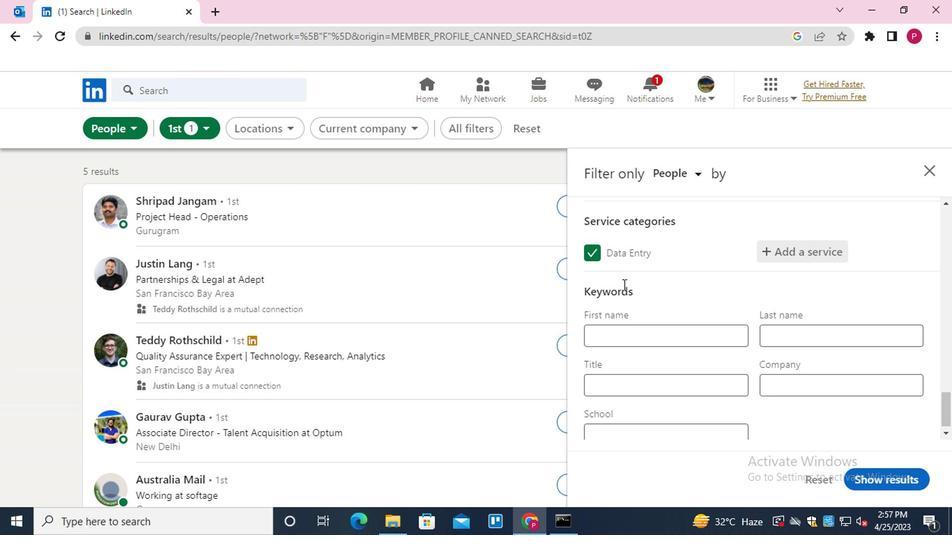 
Action: Mouse scrolled (619, 296) with delta (0, 0)
Screenshot: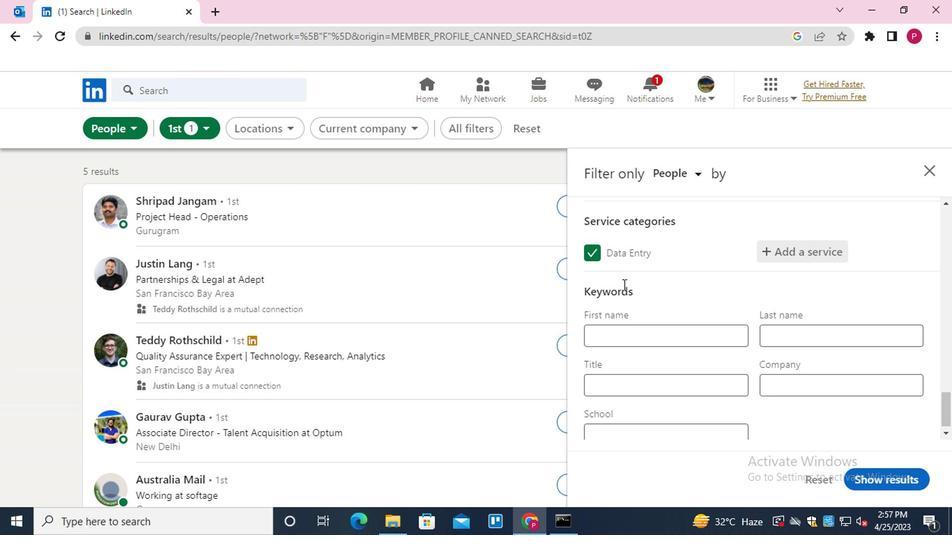 
Action: Mouse moved to (630, 374)
Screenshot: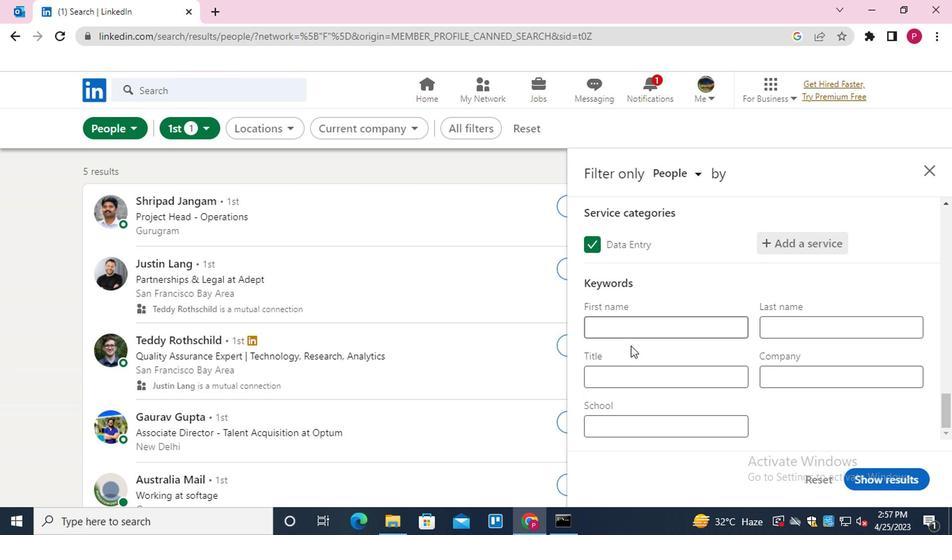 
Action: Mouse pressed left at (630, 374)
Screenshot: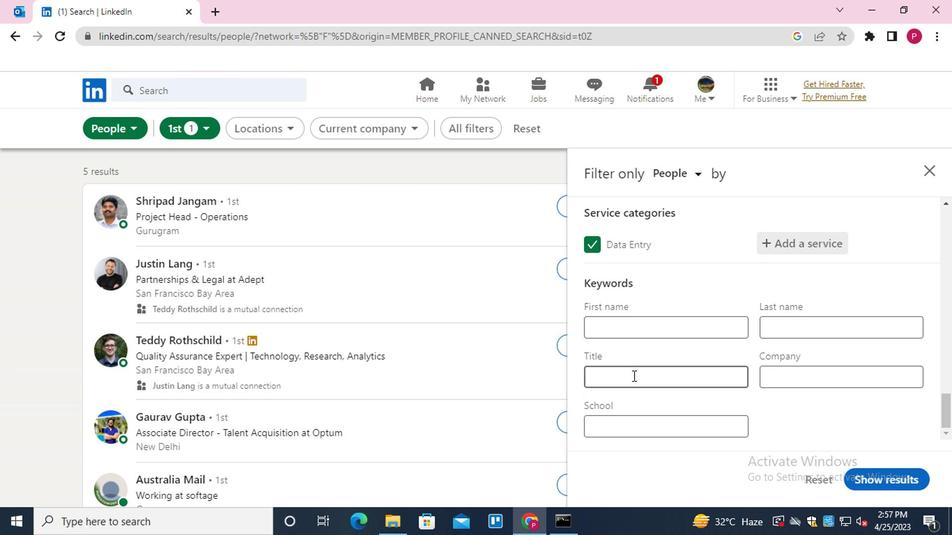 
Action: Key pressed <Key.shift><Key.shift><Key.shift><Key.shift><Key.shift><Key.shift>OPERTATIONS<Key.space><Key.shift>ASSISTANCE
Screenshot: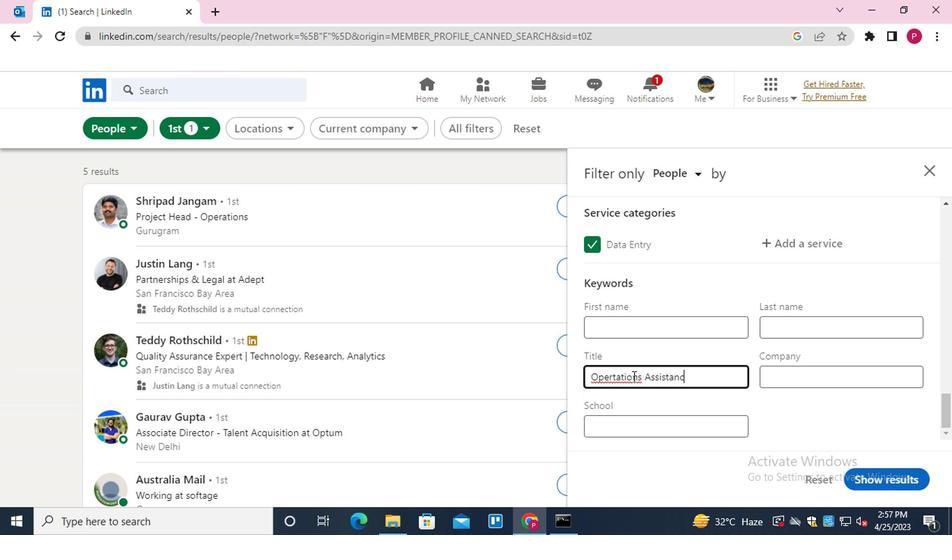 
Action: Mouse moved to (613, 376)
Screenshot: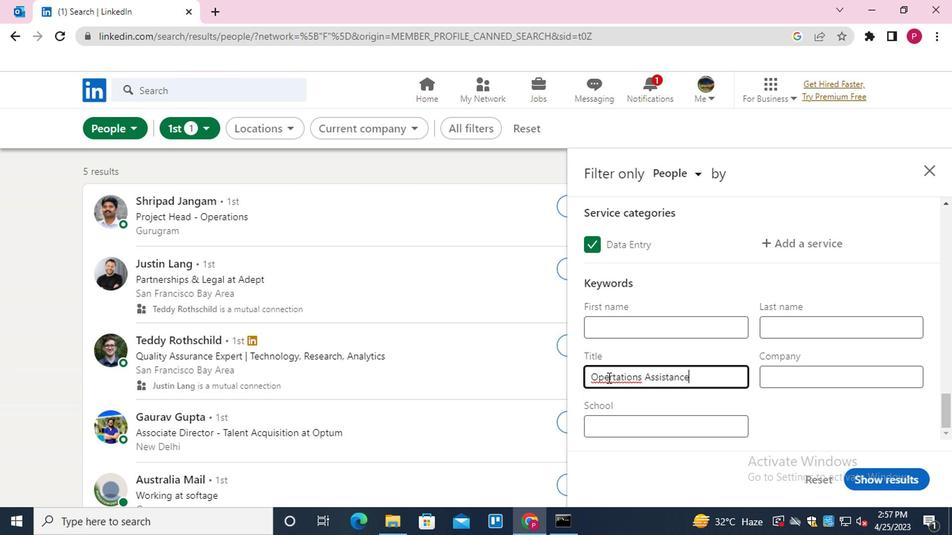 
Action: Mouse pressed left at (613, 376)
Screenshot: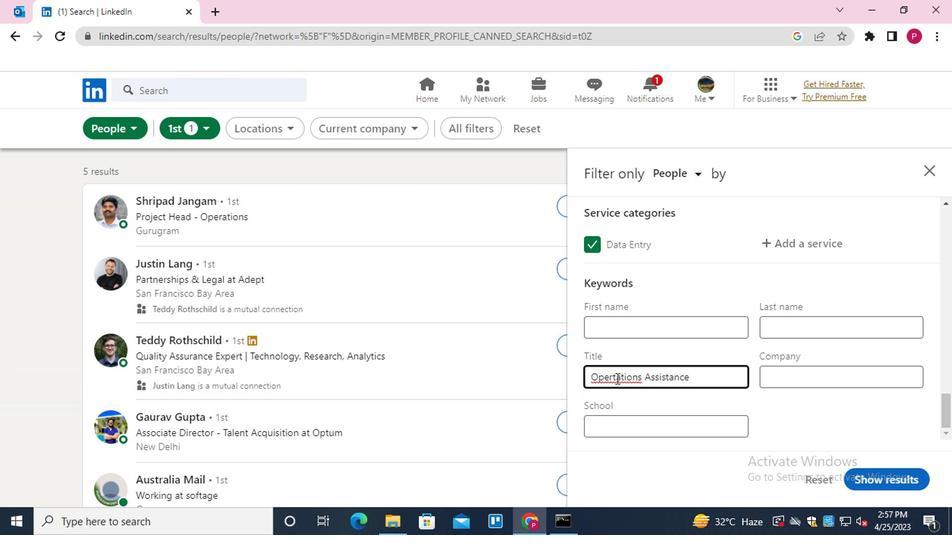 
Action: Mouse moved to (645, 384)
Screenshot: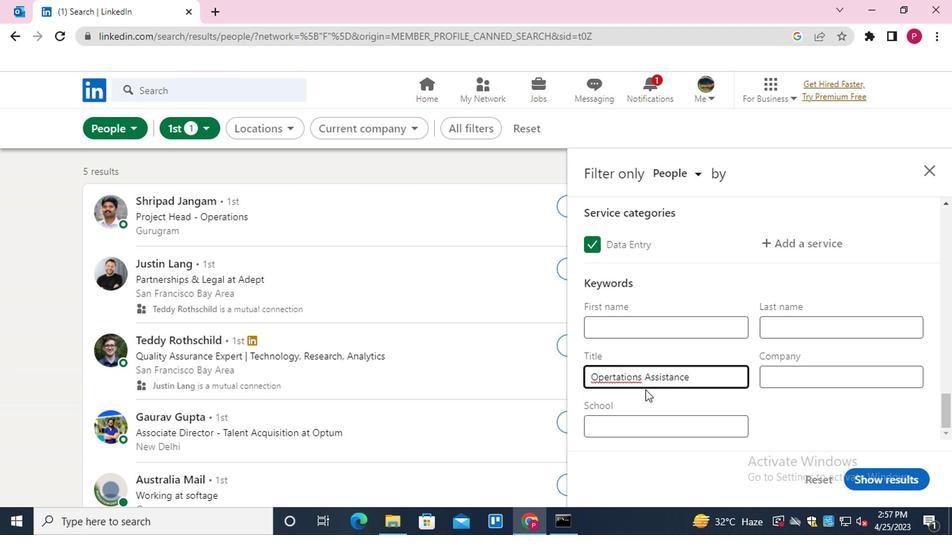 
Action: Key pressed <Key.backspace>
Screenshot: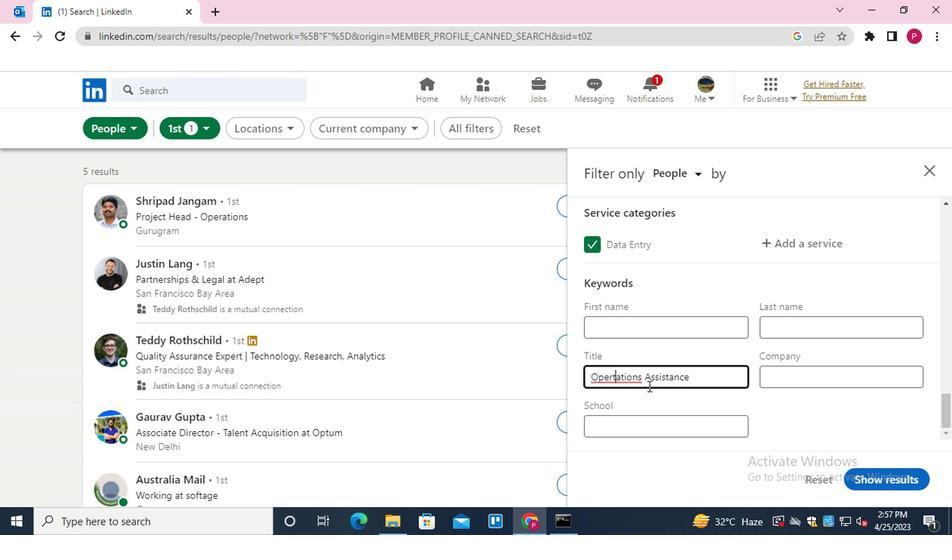 
Action: Mouse moved to (904, 474)
Screenshot: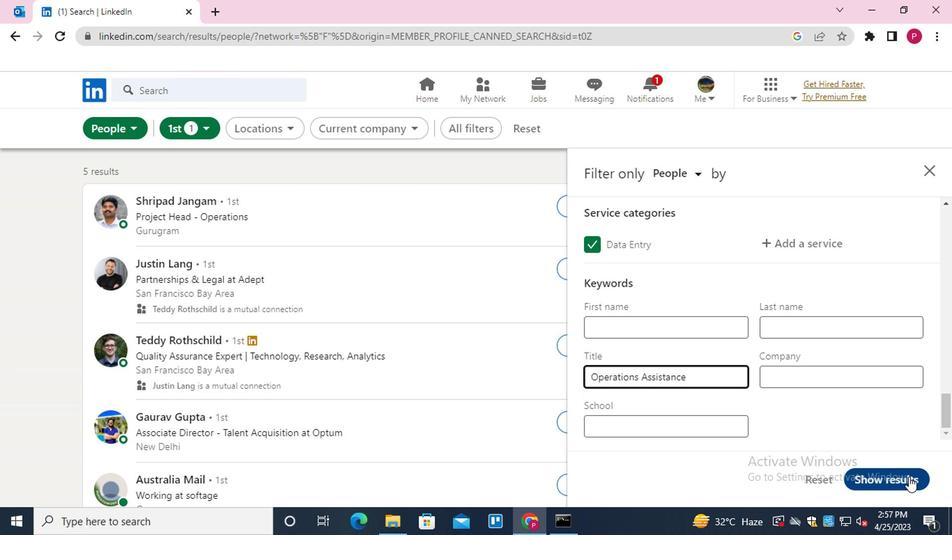 
Action: Mouse pressed left at (904, 474)
Screenshot: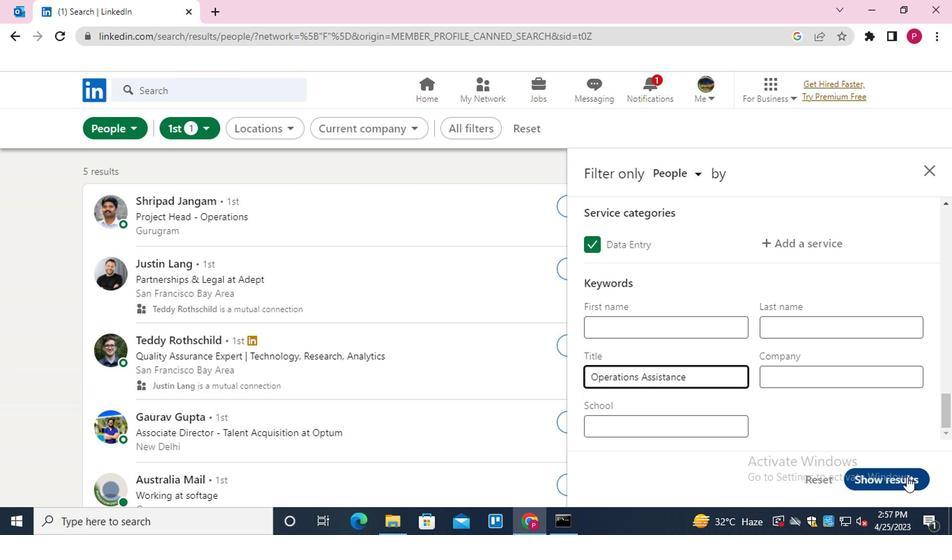 
Action: Mouse moved to (512, 280)
Screenshot: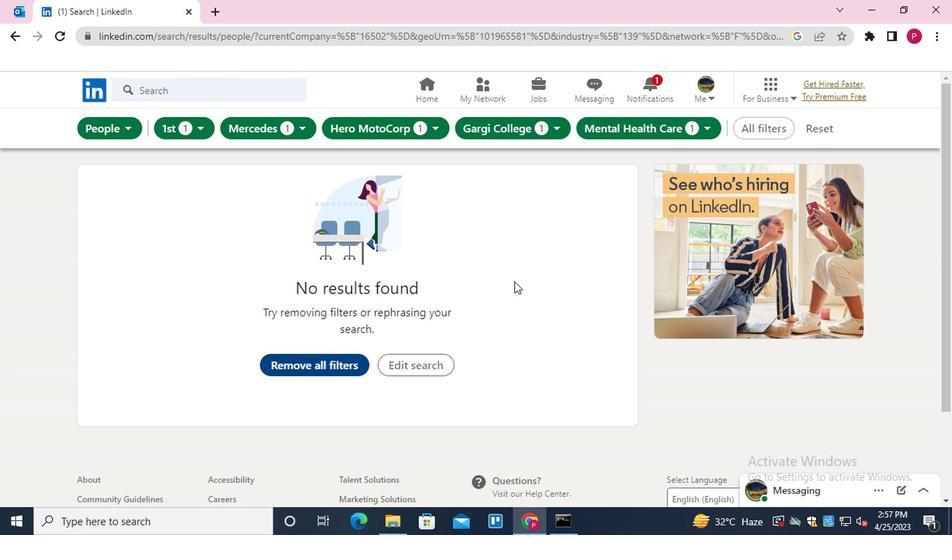 
